 Task: In Heading Arial with underline. Font size of heading  '18'Font style of data Calibri. Font size of data  9Alignment of headline & data Align center. Fill color in heading,  RedFont color of data Black Apply border in Data No BorderIn the sheet  Expense Management Logbook
Action: Mouse moved to (134, 119)
Screenshot: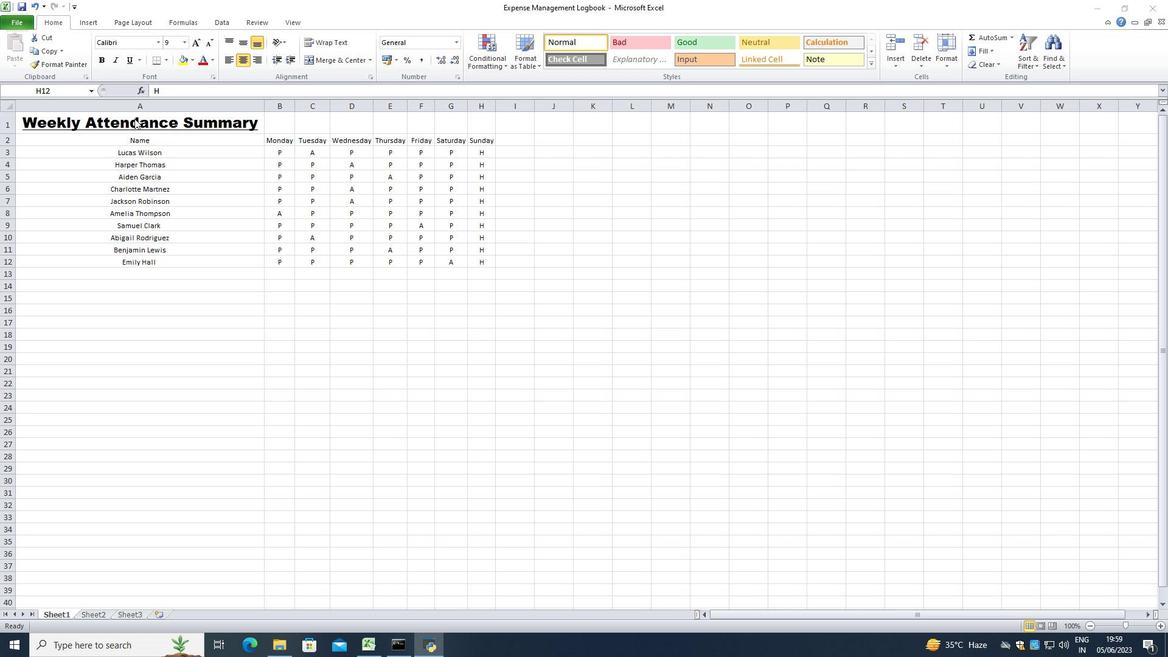 
Action: Mouse pressed left at (134, 119)
Screenshot: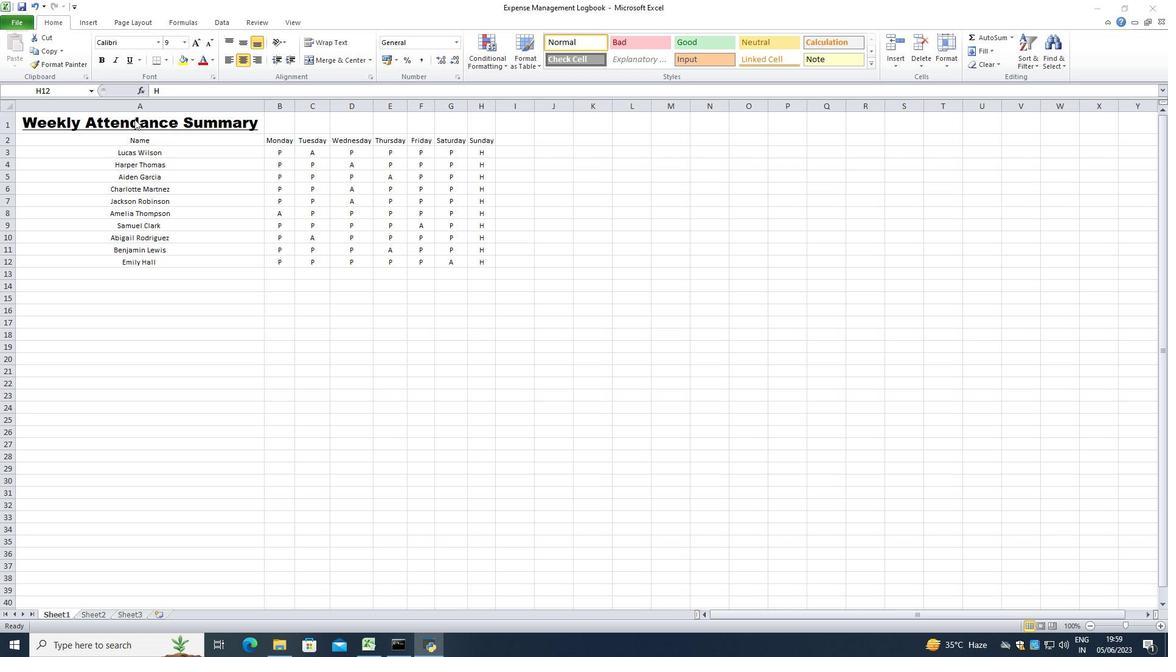 
Action: Mouse moved to (135, 126)
Screenshot: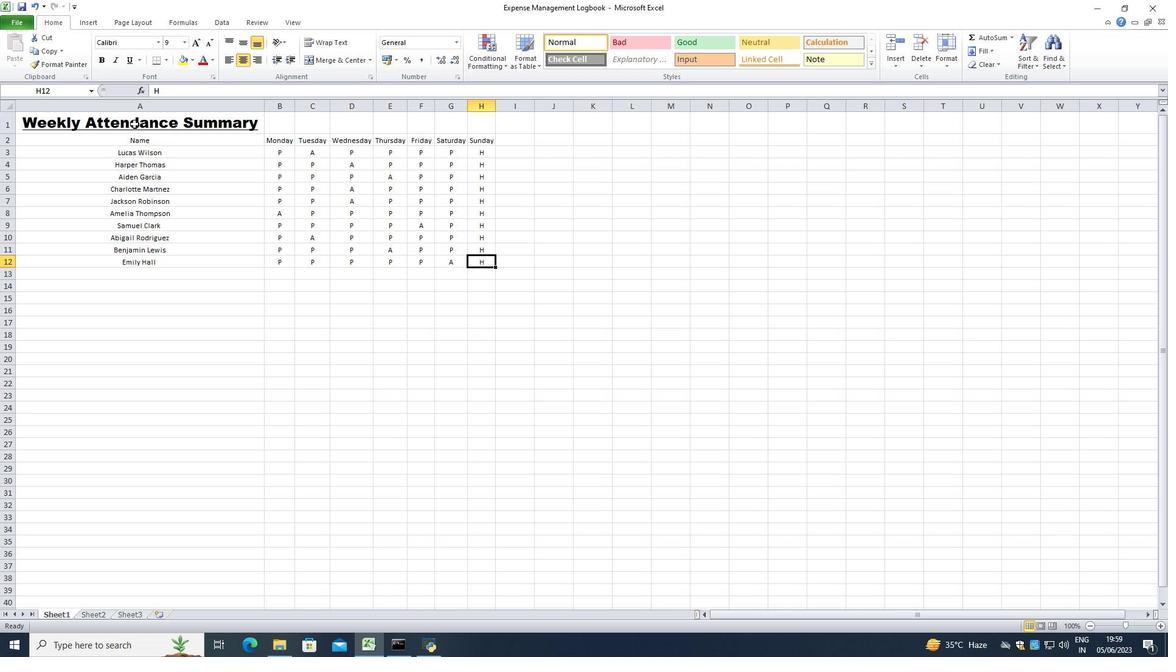 
Action: Mouse pressed left at (135, 126)
Screenshot: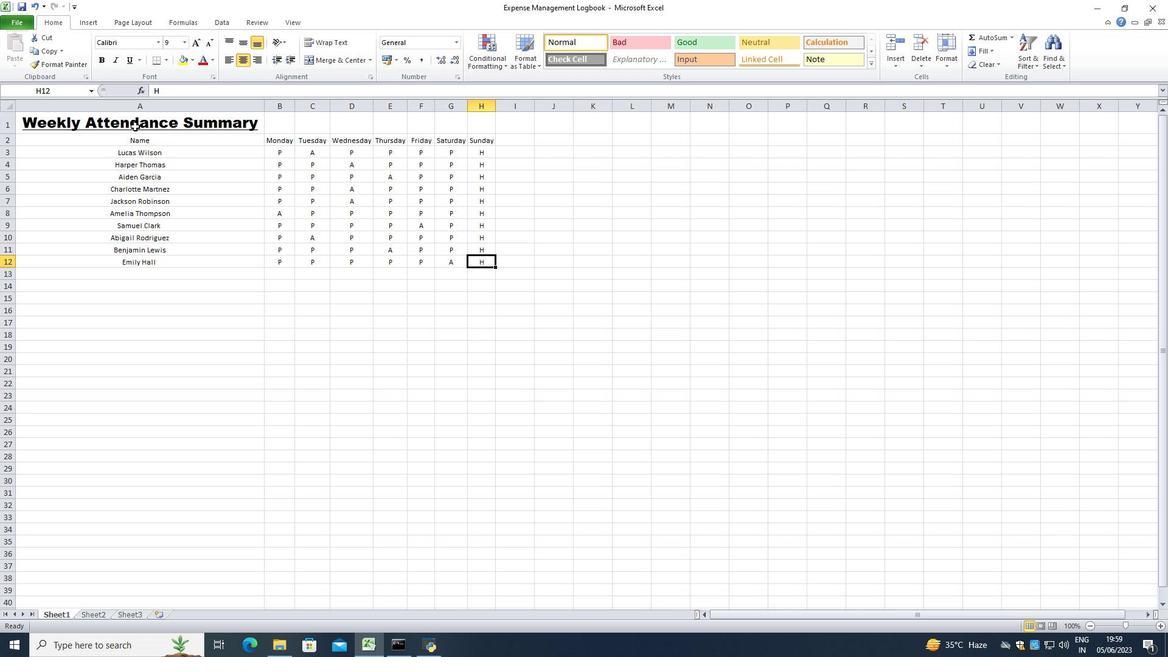 
Action: Mouse moved to (159, 42)
Screenshot: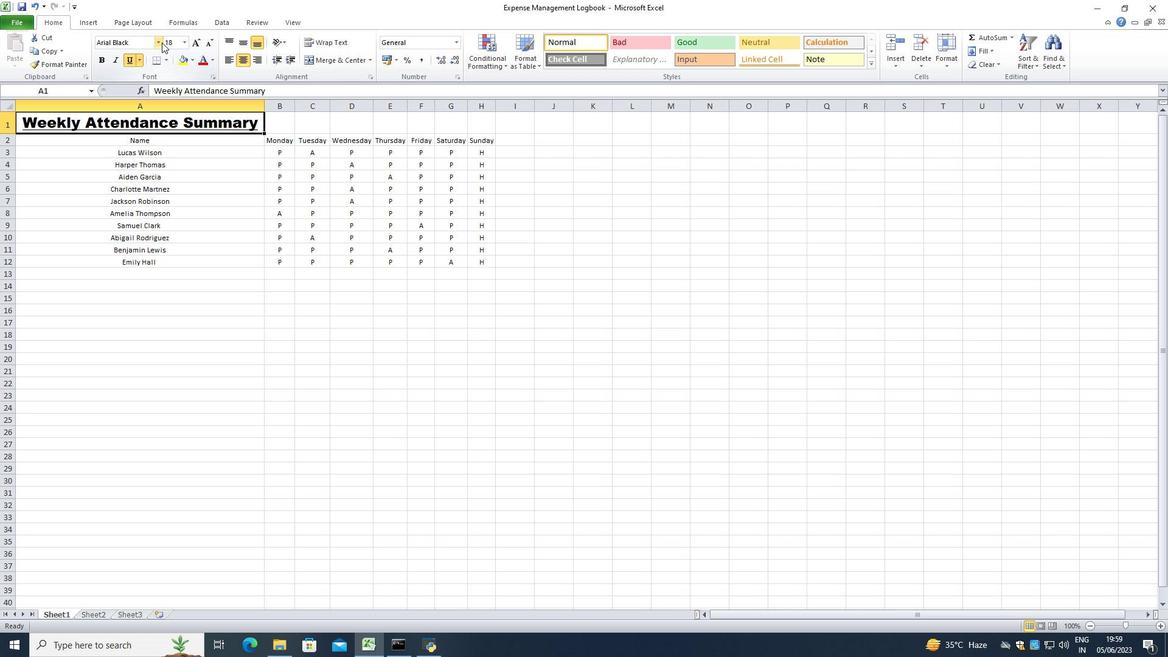 
Action: Mouse pressed left at (159, 42)
Screenshot: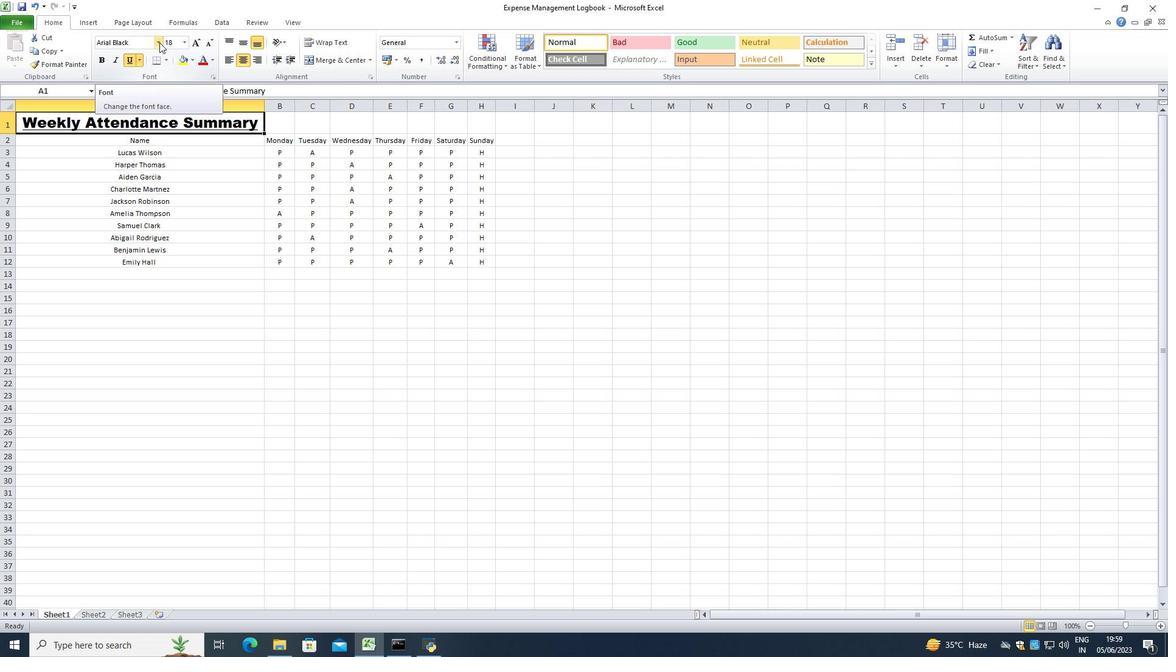 
Action: Mouse moved to (129, 183)
Screenshot: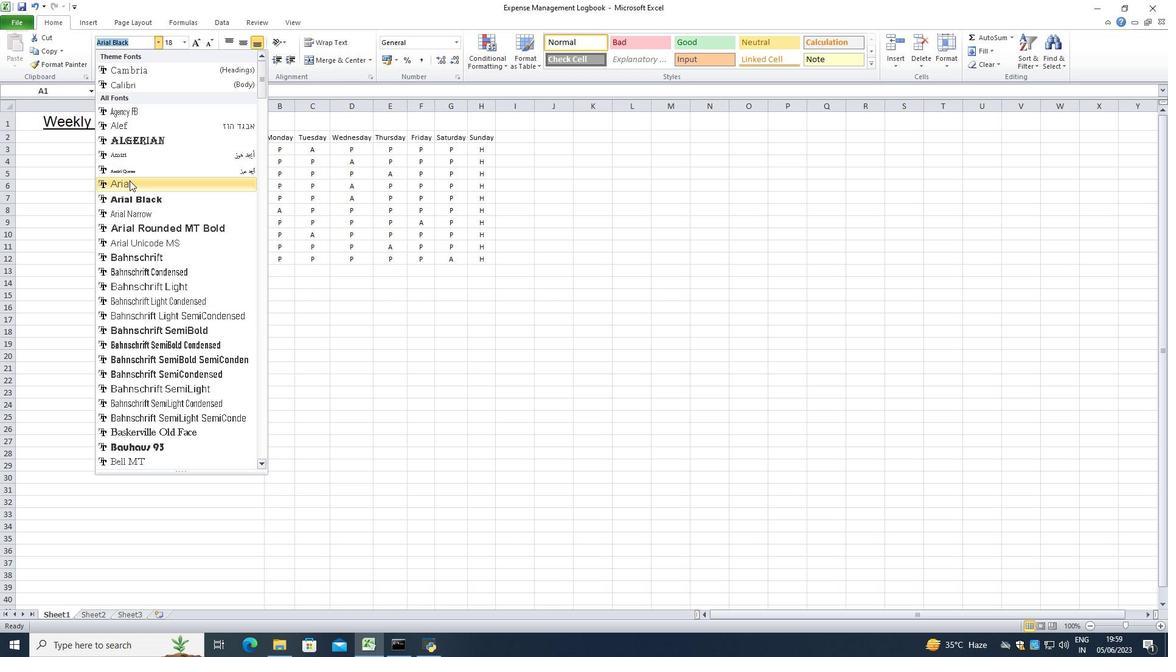 
Action: Mouse pressed left at (129, 183)
Screenshot: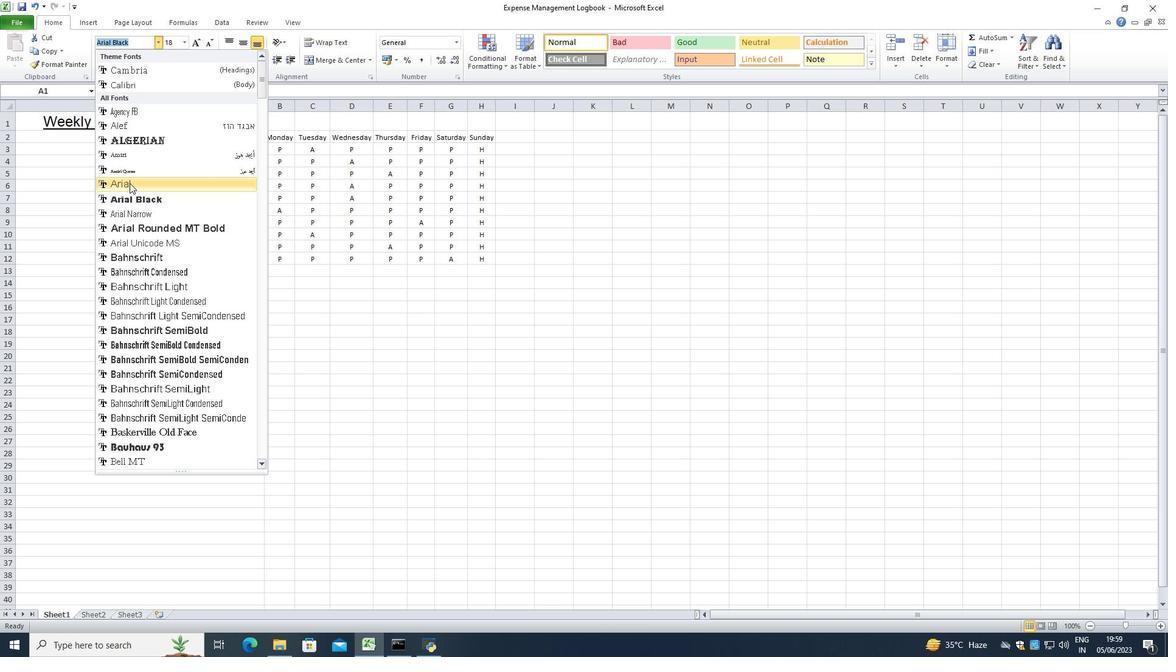 
Action: Mouse moved to (72, 139)
Screenshot: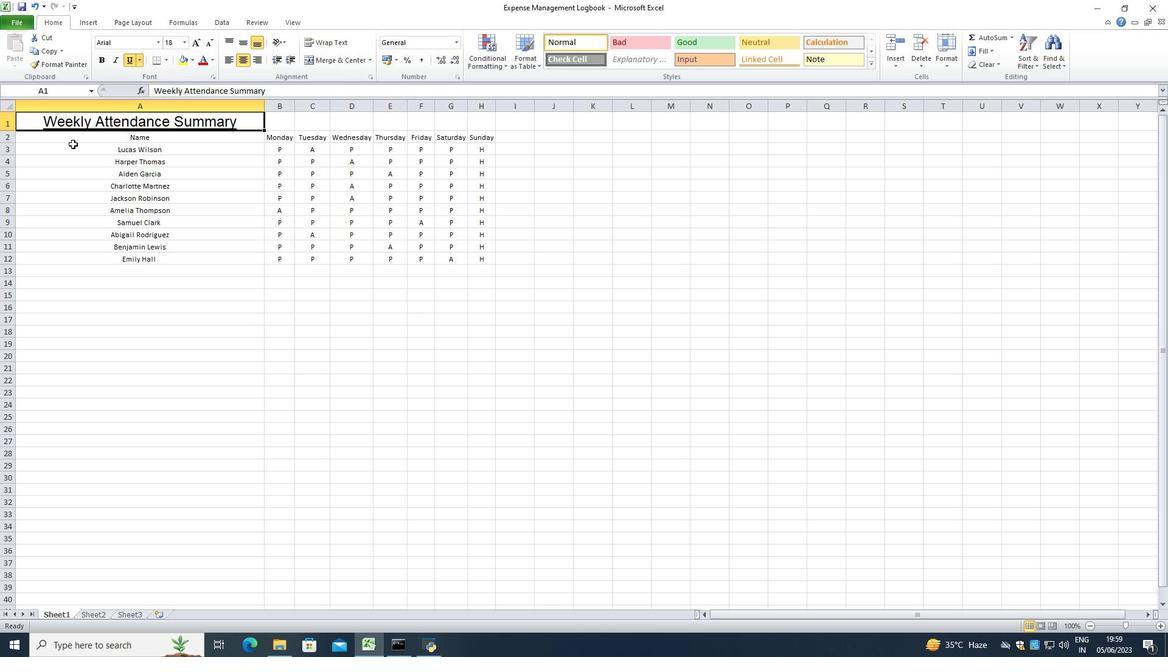 
Action: Mouse pressed left at (72, 139)
Screenshot: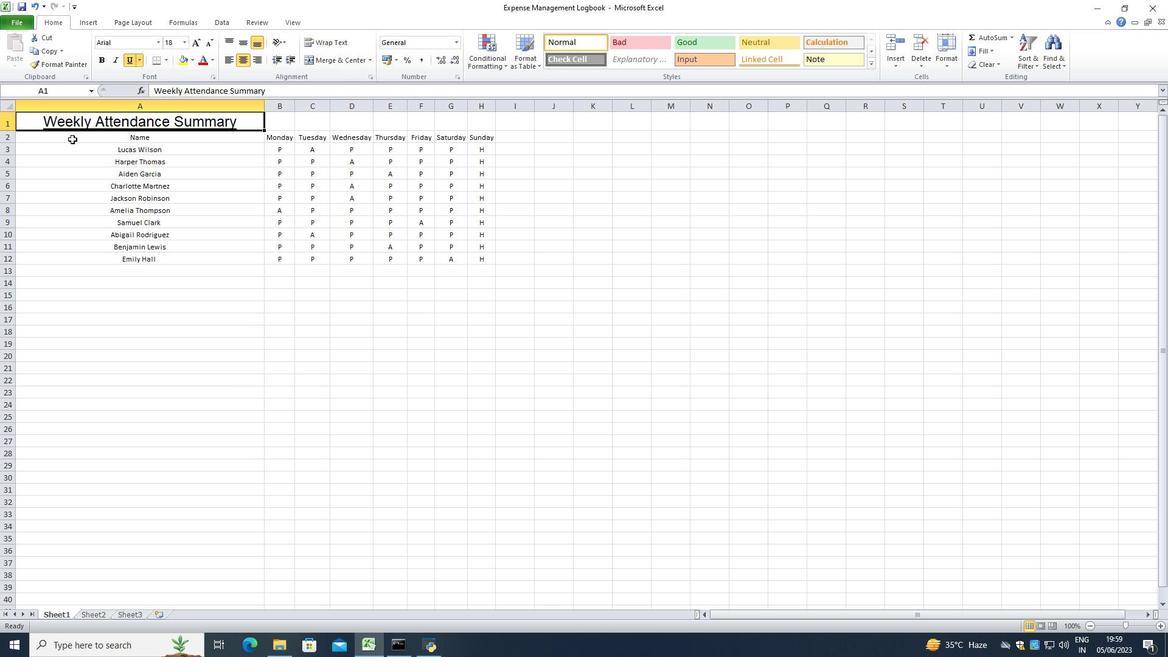 
Action: Mouse moved to (96, 137)
Screenshot: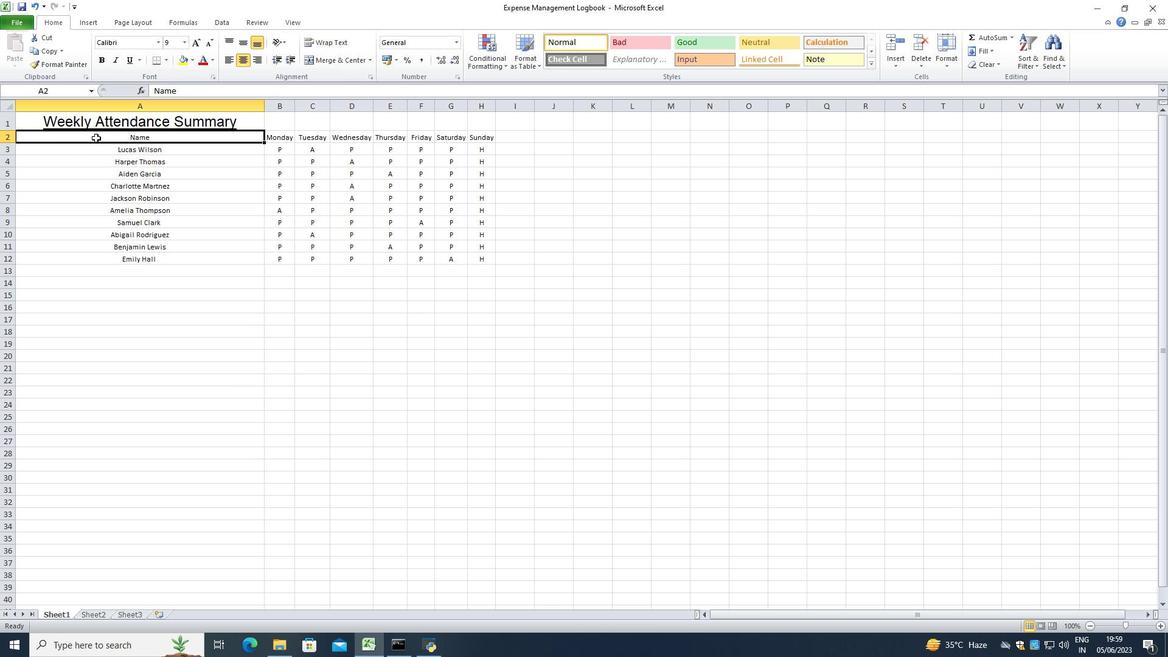 
Action: Mouse pressed left at (96, 137)
Screenshot: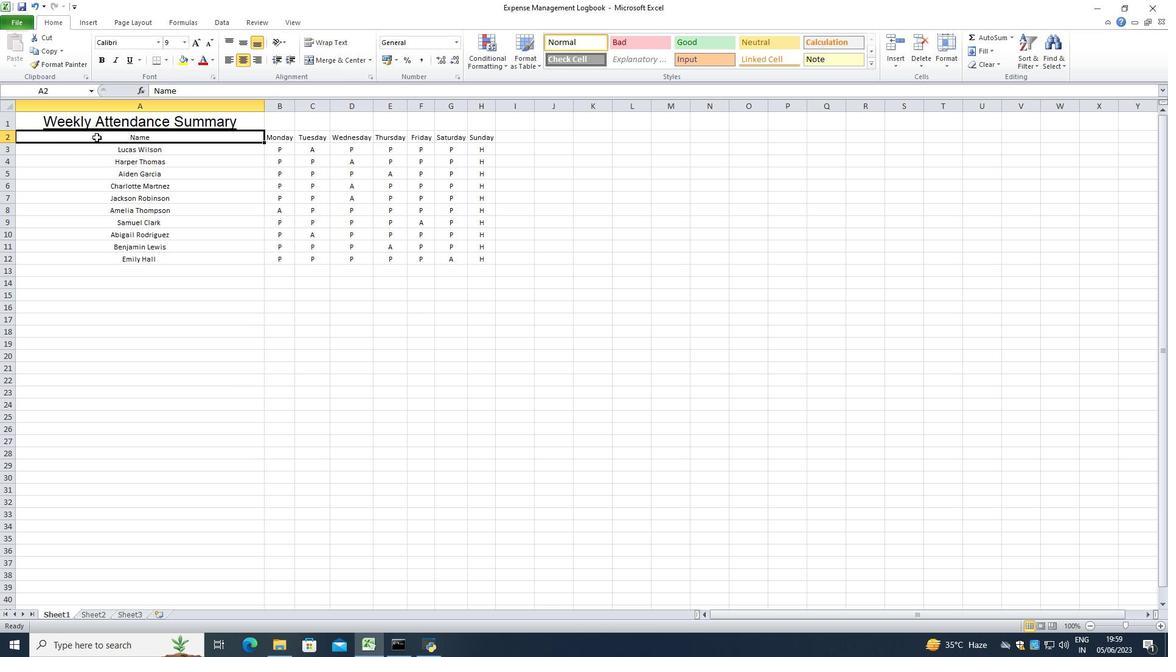 
Action: Mouse moved to (157, 43)
Screenshot: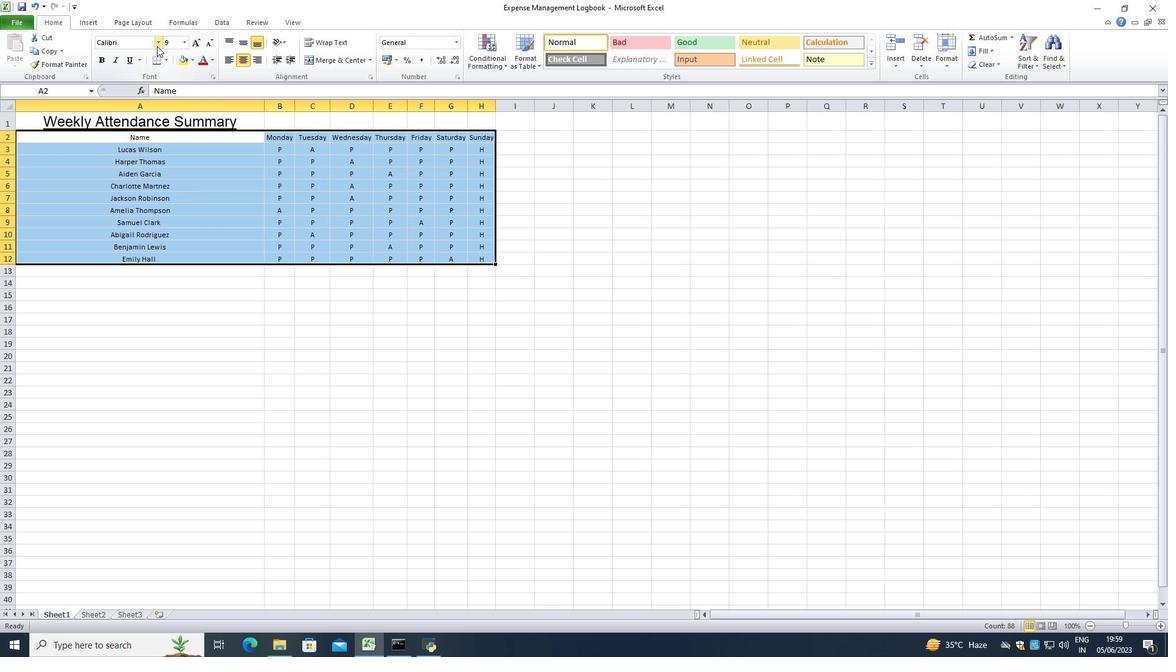 
Action: Mouse pressed left at (157, 43)
Screenshot: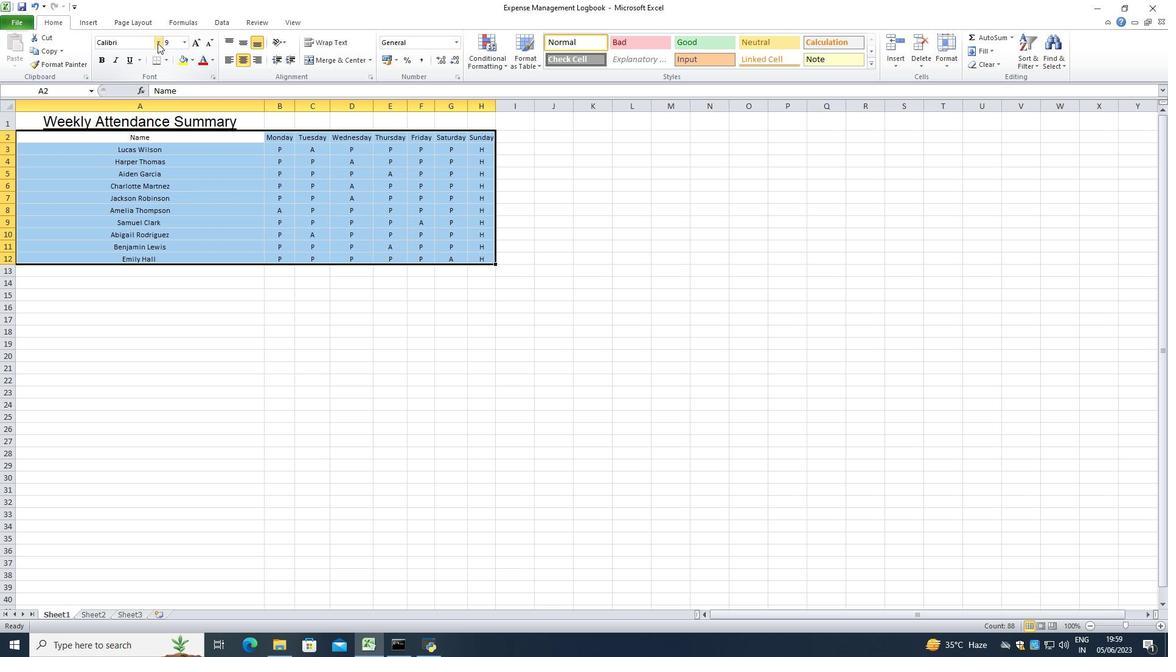 
Action: Mouse moved to (133, 87)
Screenshot: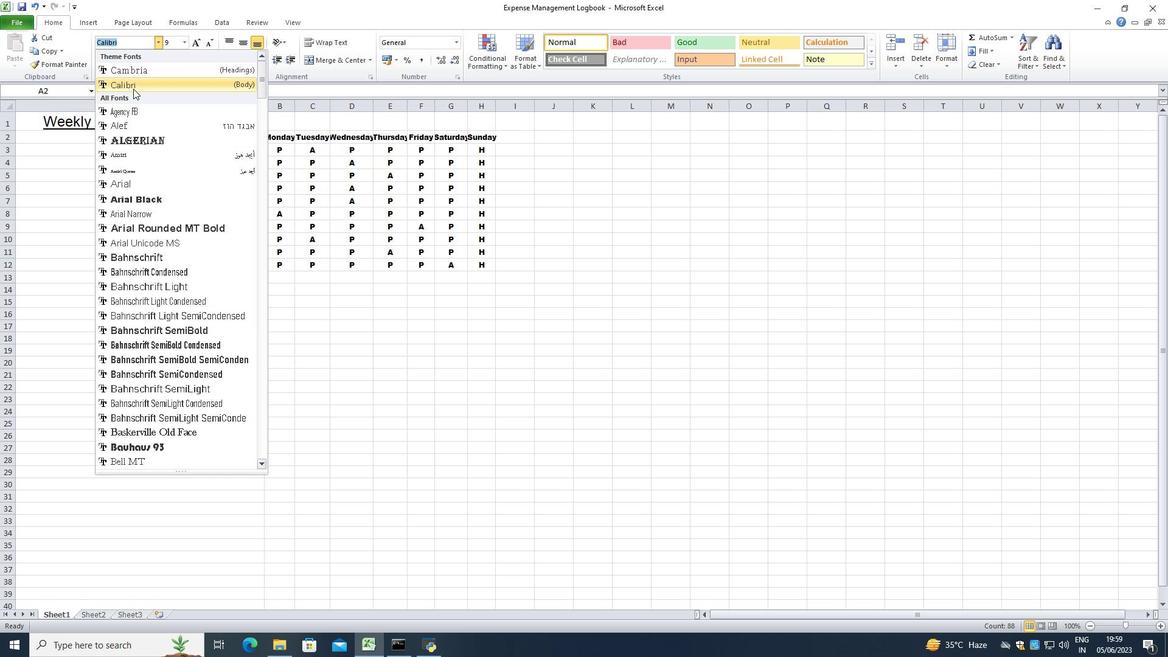 
Action: Mouse pressed left at (133, 87)
Screenshot: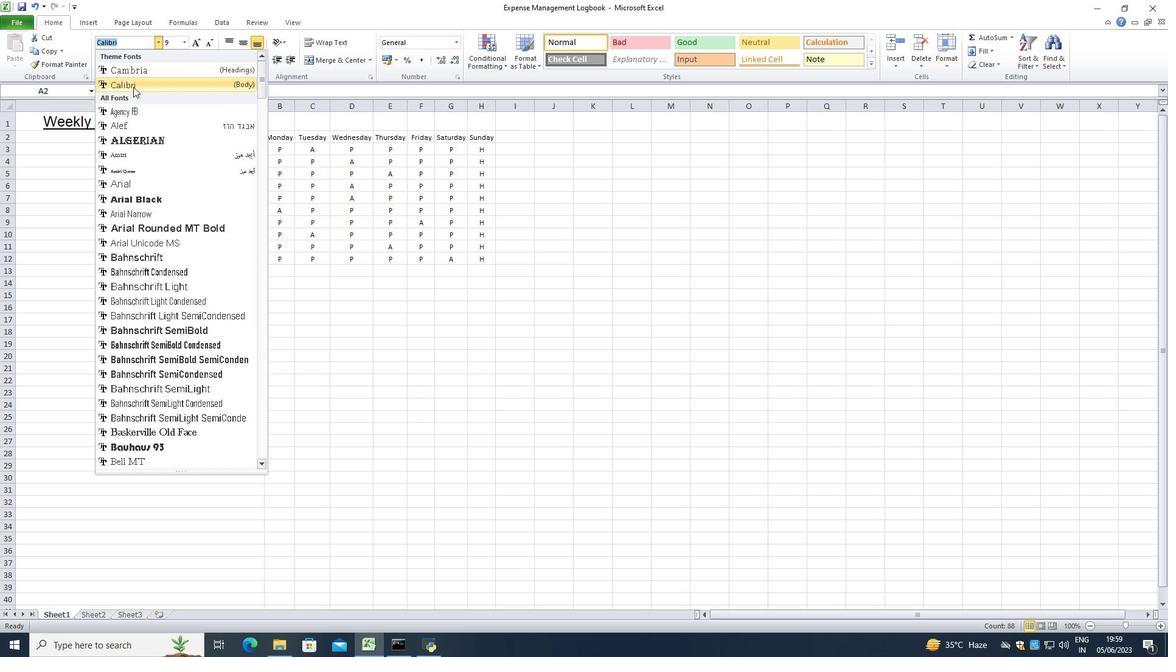 
Action: Mouse moved to (290, 254)
Screenshot: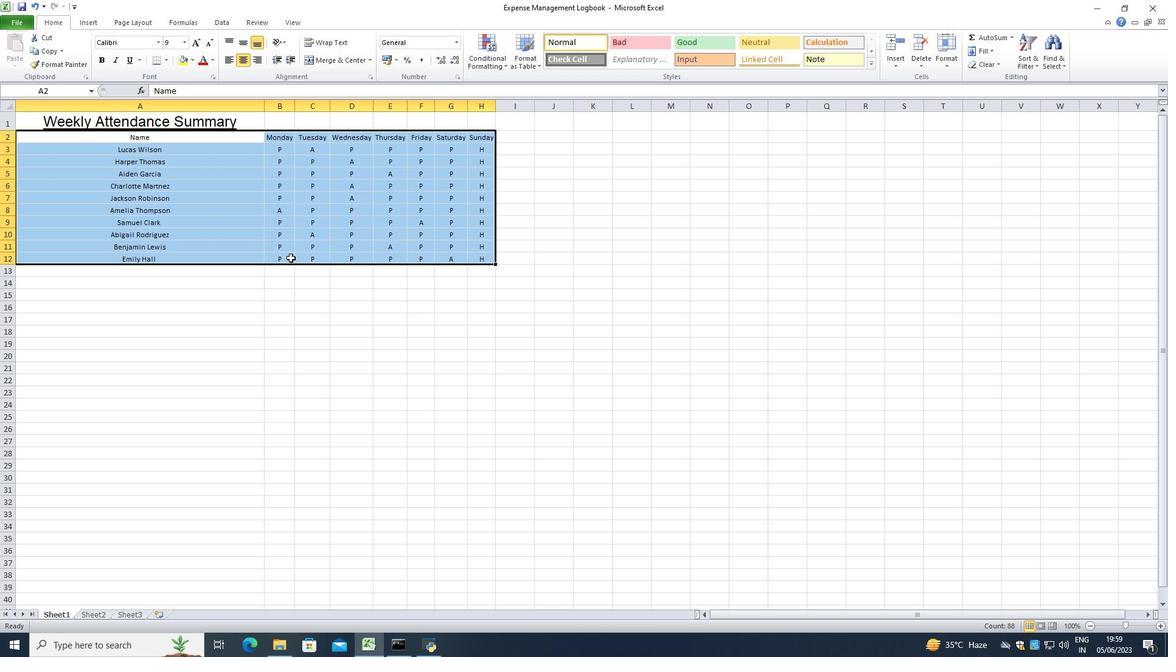 
Action: Mouse pressed left at (290, 254)
Screenshot: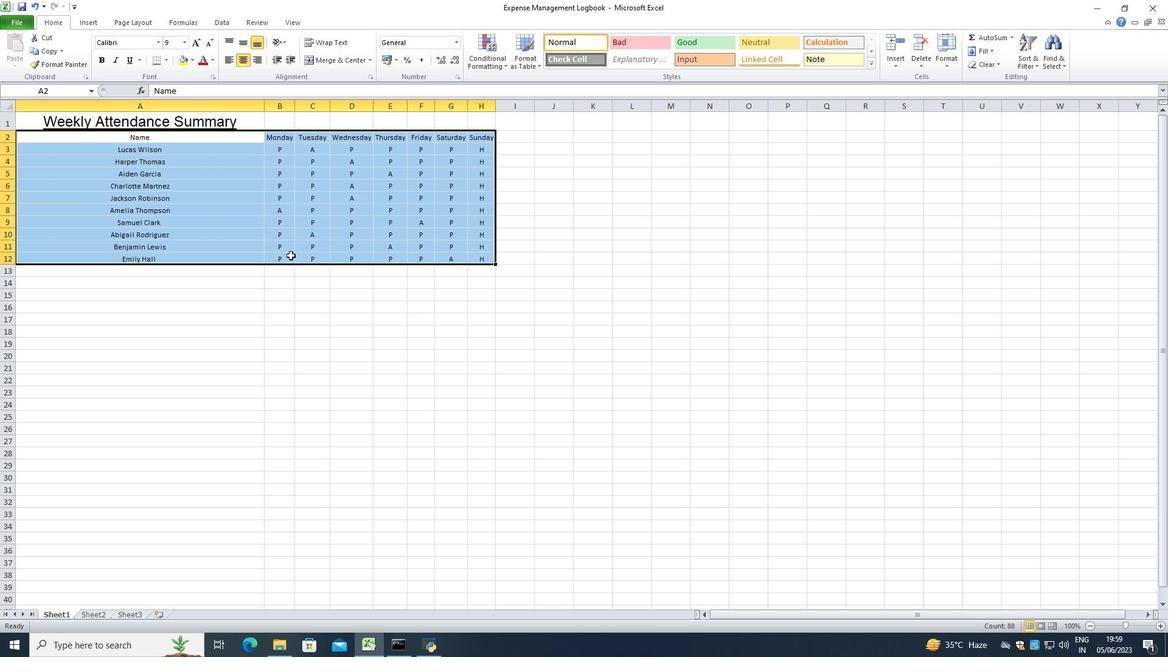 
Action: Mouse moved to (125, 122)
Screenshot: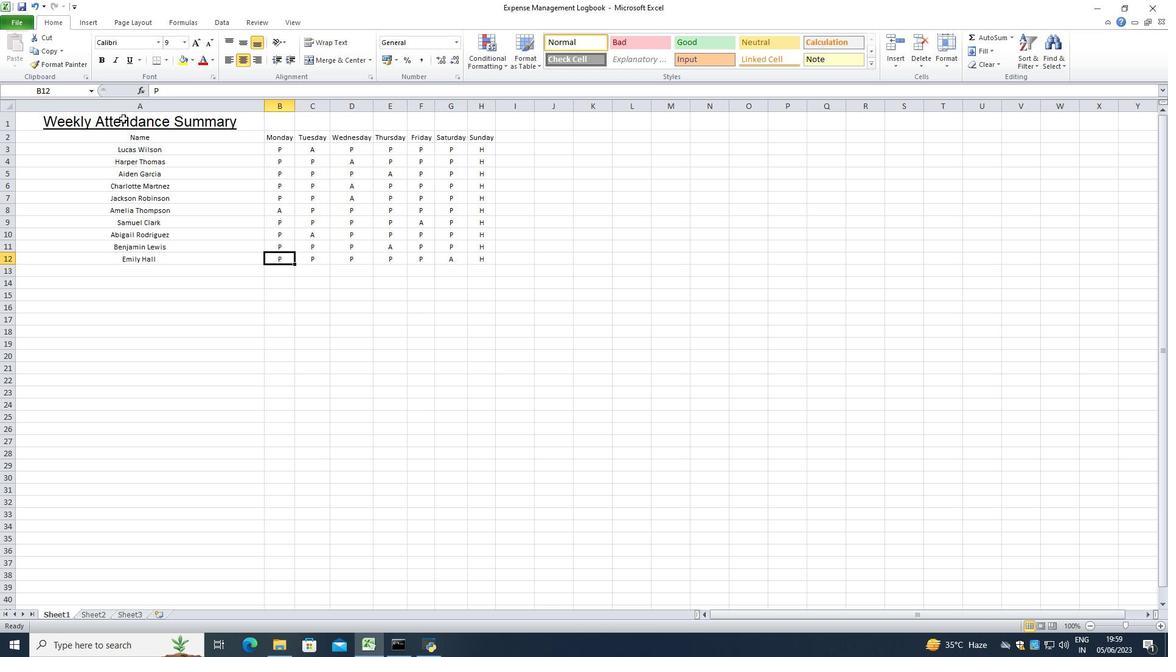 
Action: Mouse pressed left at (125, 122)
Screenshot: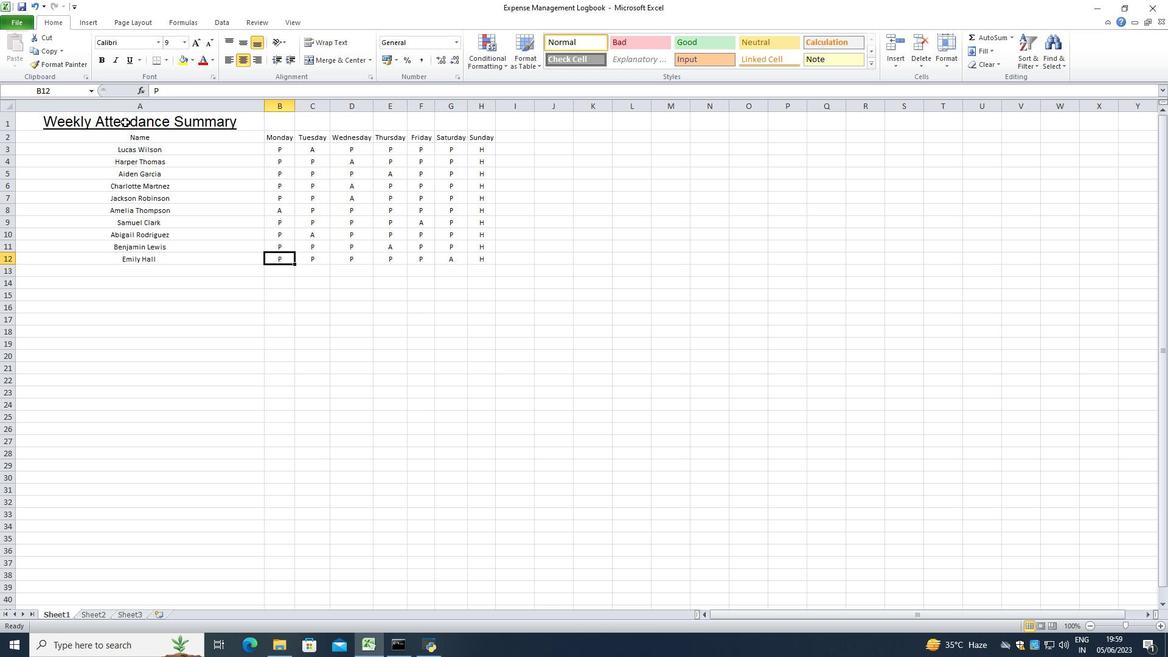 
Action: Mouse moved to (205, 61)
Screenshot: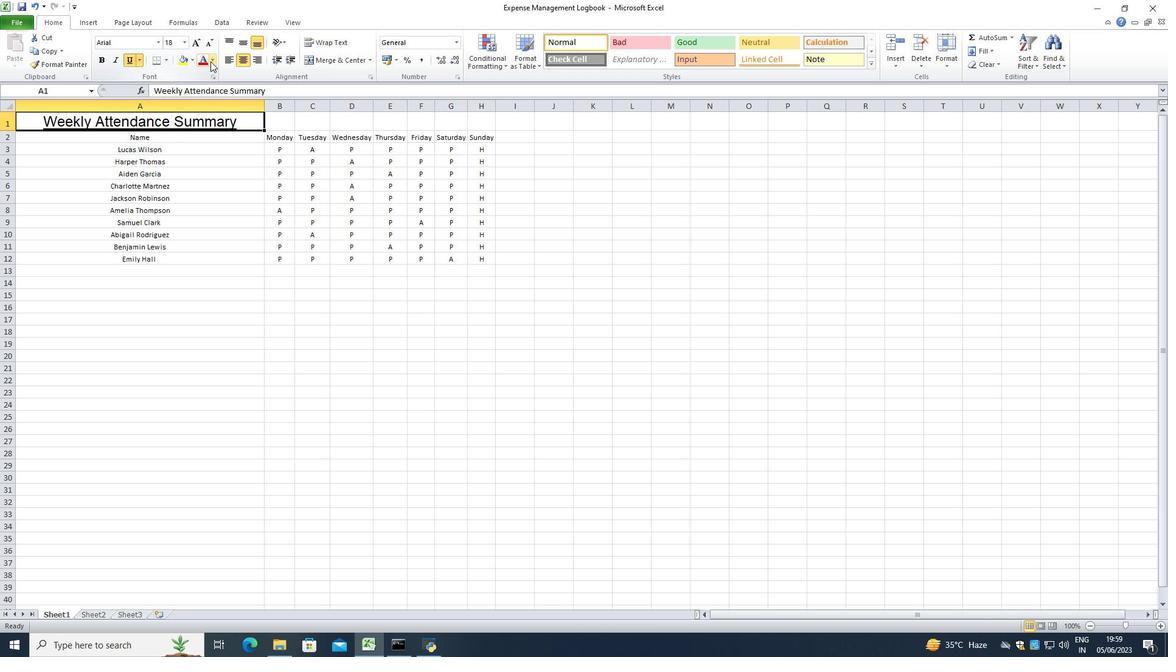 
Action: Mouse pressed left at (205, 61)
Screenshot: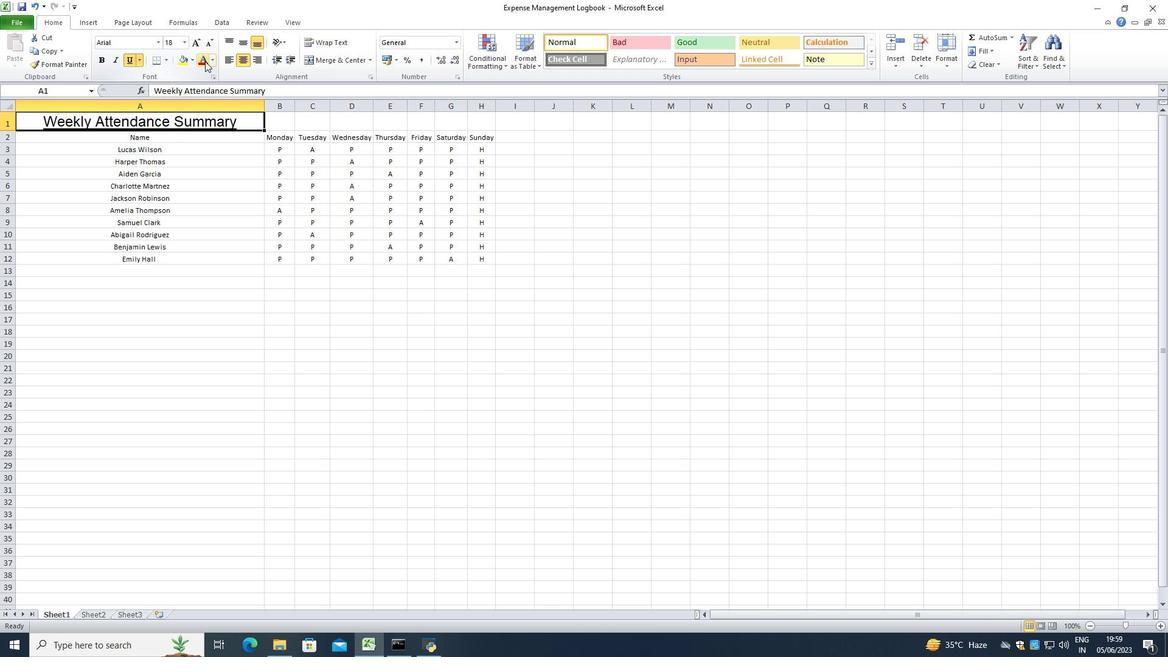 
Action: Mouse moved to (142, 139)
Screenshot: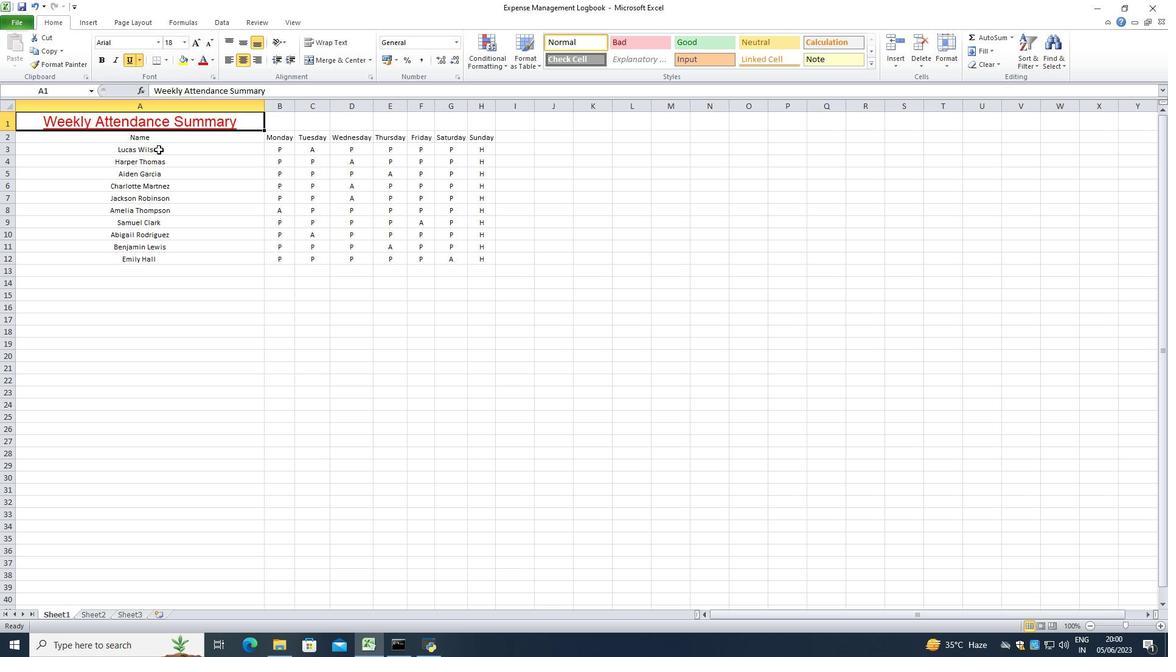 
Action: Mouse pressed left at (142, 139)
Screenshot: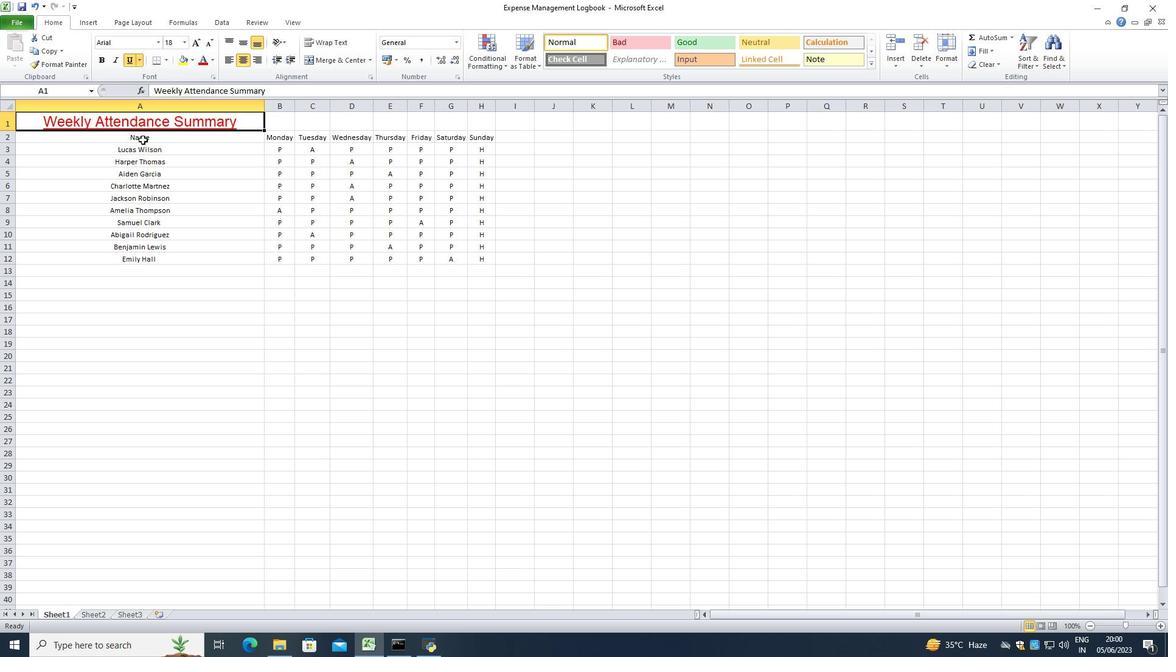 
Action: Mouse moved to (144, 138)
Screenshot: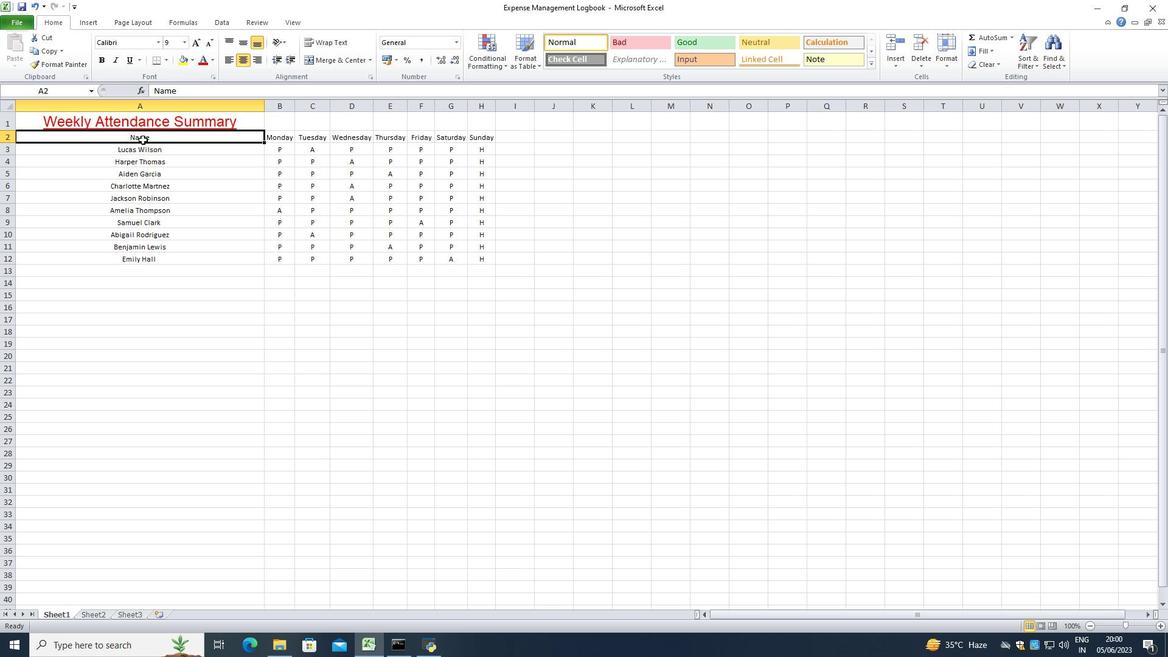 
Action: Mouse pressed left at (144, 138)
Screenshot: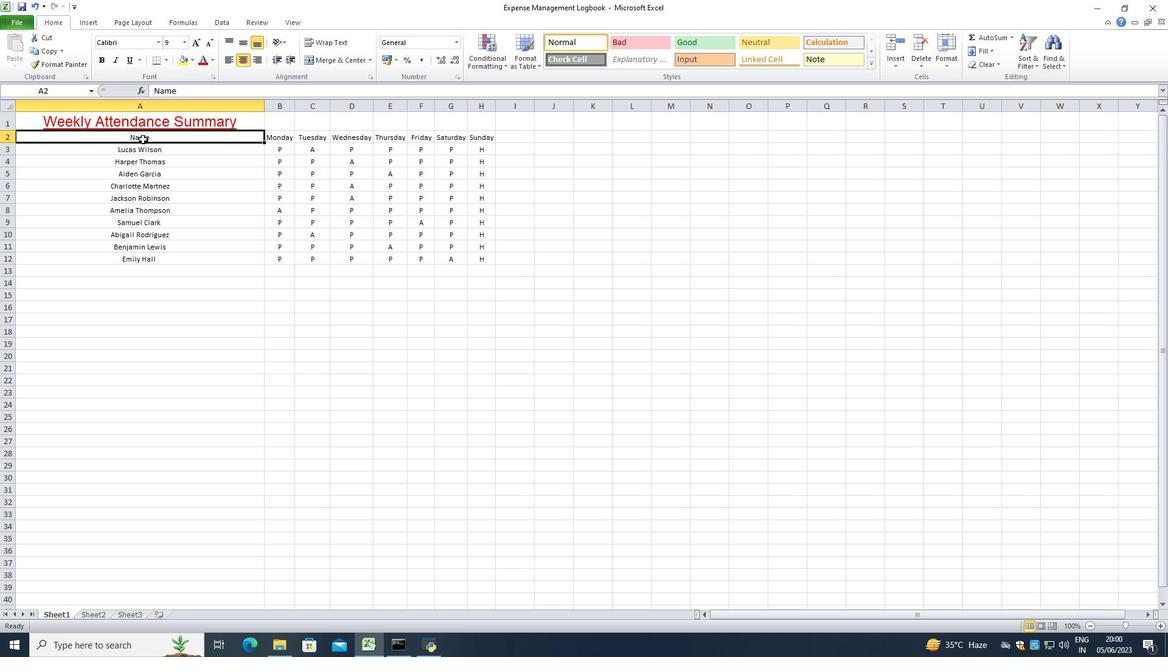 
Action: Mouse moved to (209, 61)
Screenshot: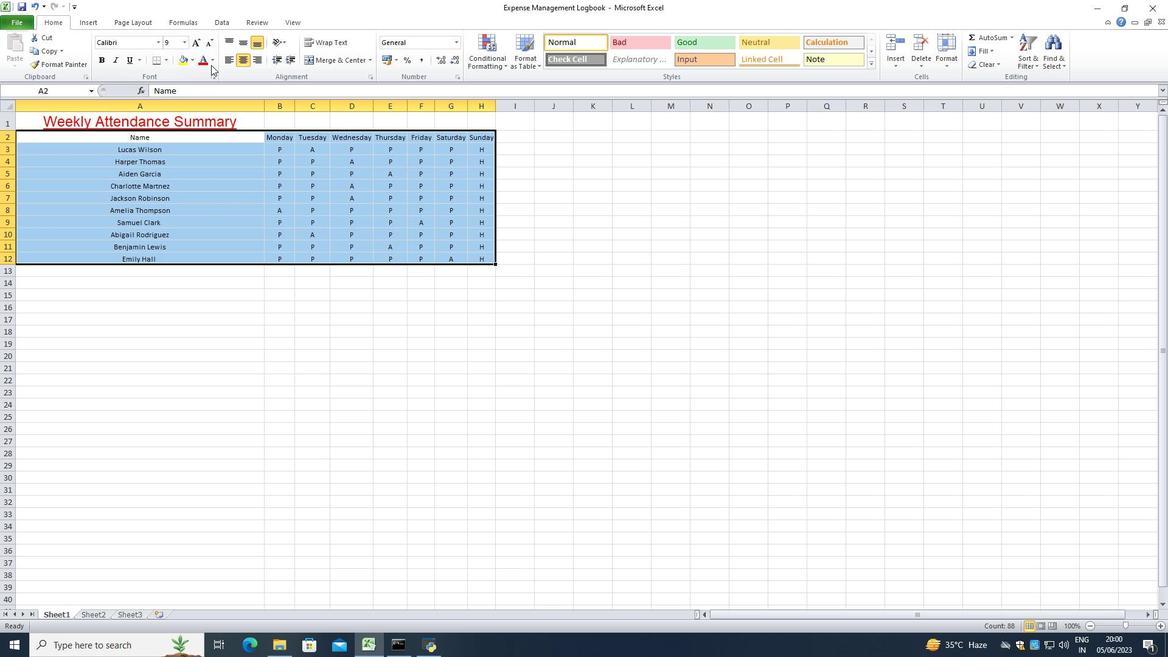 
Action: Mouse pressed left at (209, 61)
Screenshot: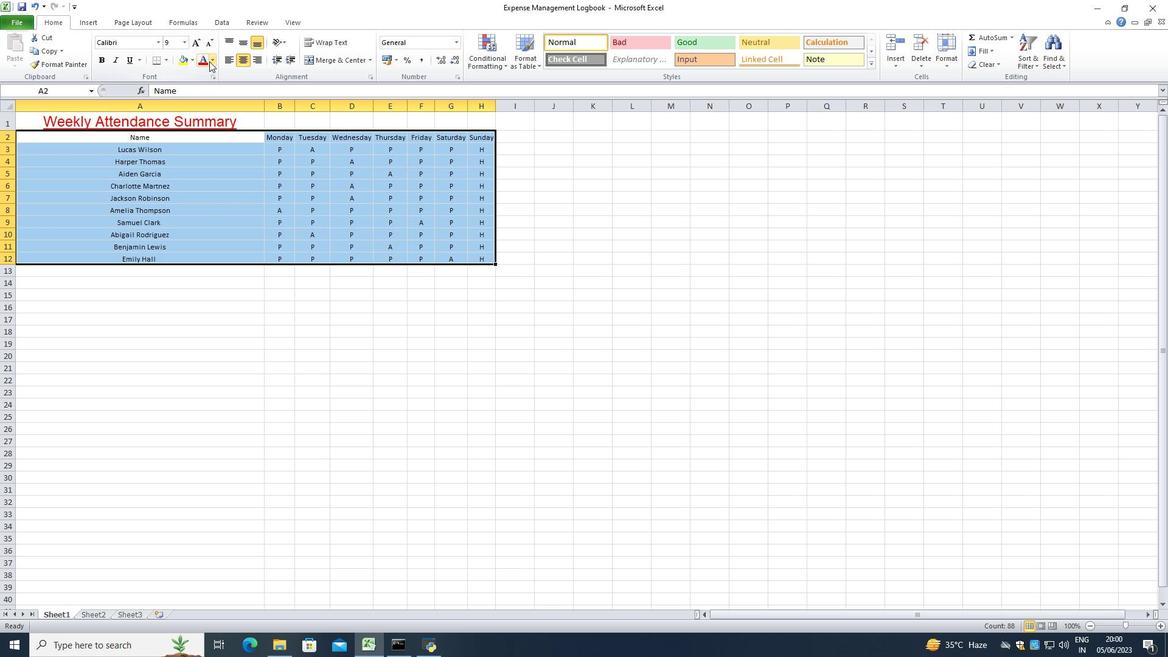 
Action: Mouse moved to (211, 97)
Screenshot: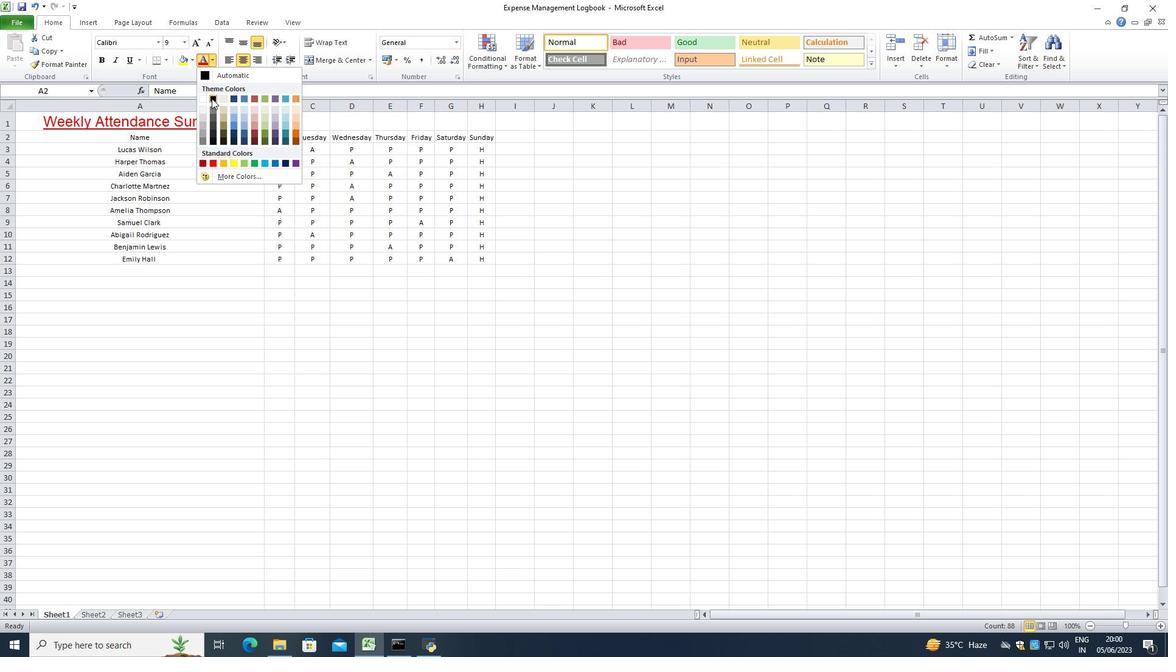 
Action: Mouse pressed left at (211, 97)
Screenshot: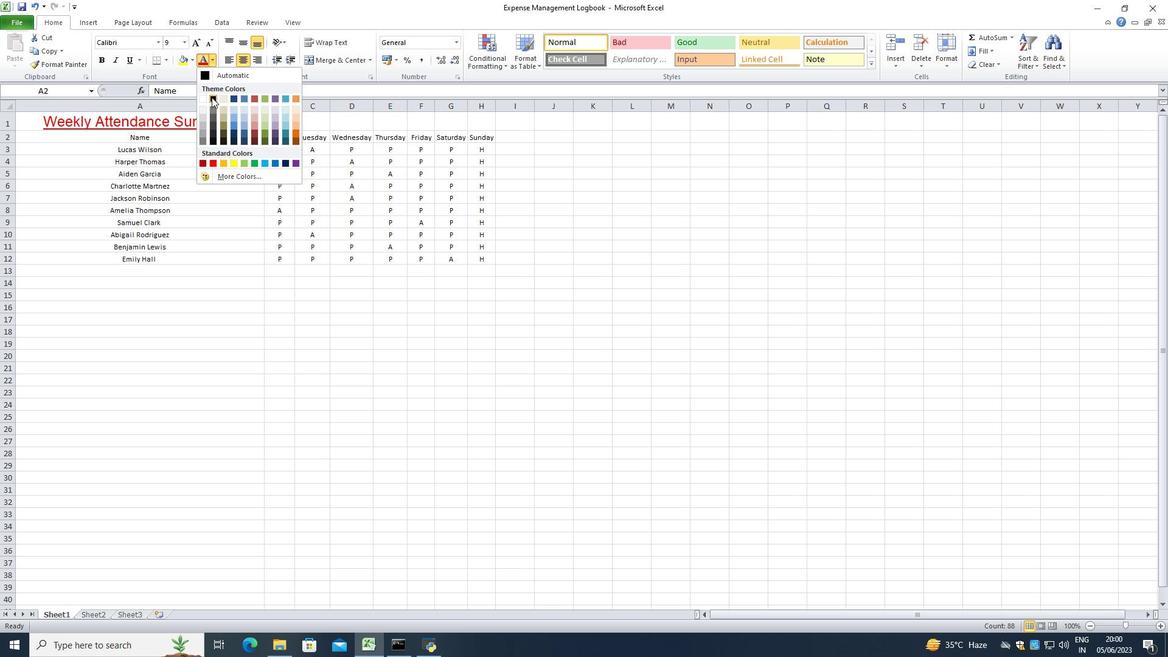 
Action: Mouse moved to (113, 124)
Screenshot: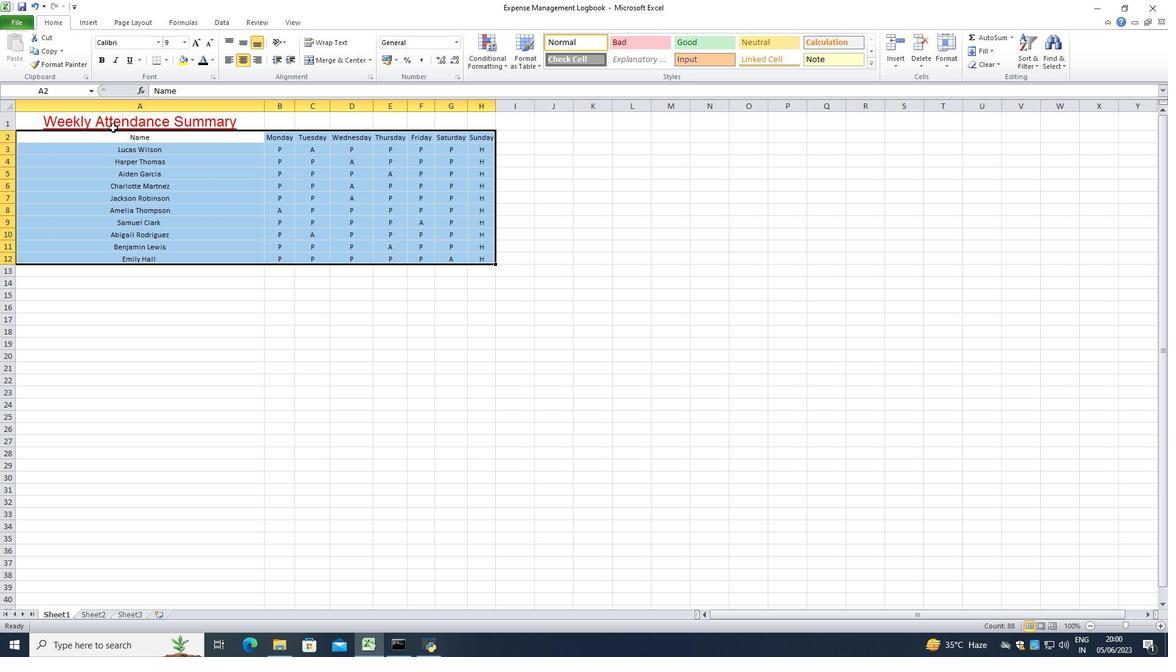 
Action: Mouse pressed left at (113, 124)
Screenshot: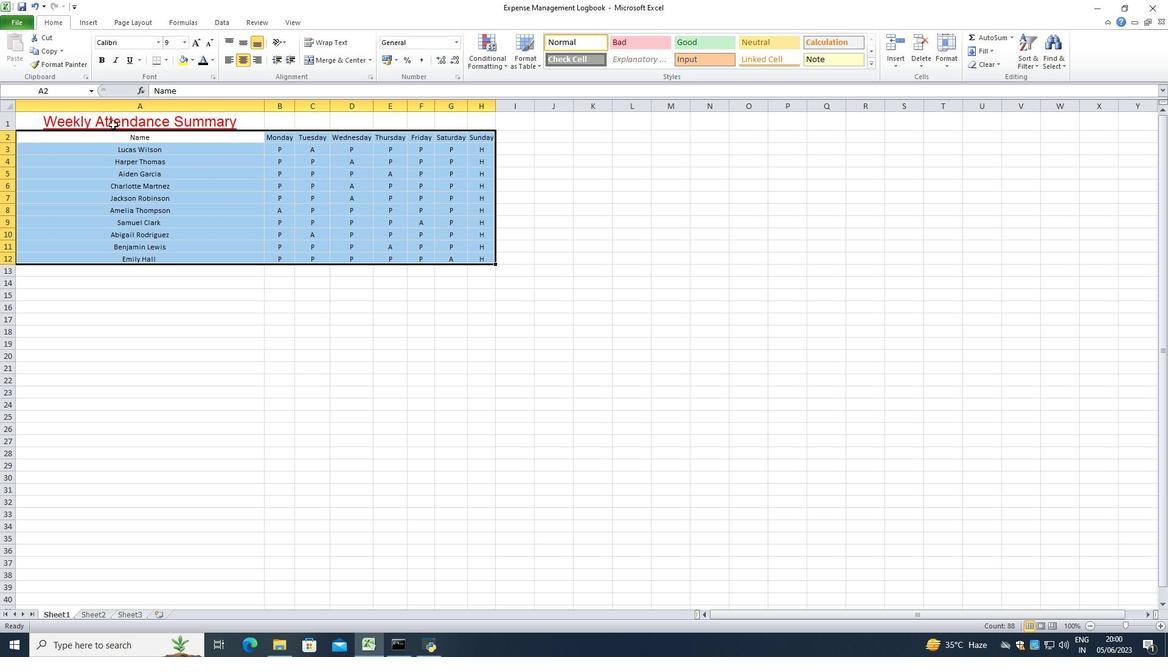 
Action: Mouse moved to (113, 122)
Screenshot: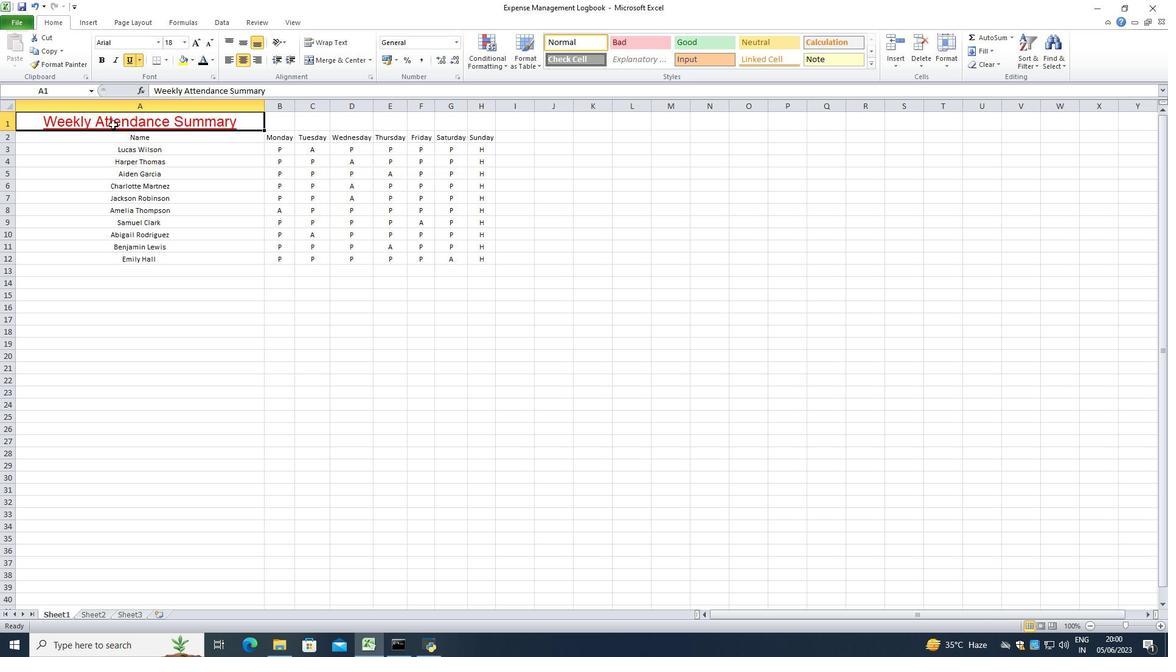 
Action: Mouse pressed left at (113, 122)
Screenshot: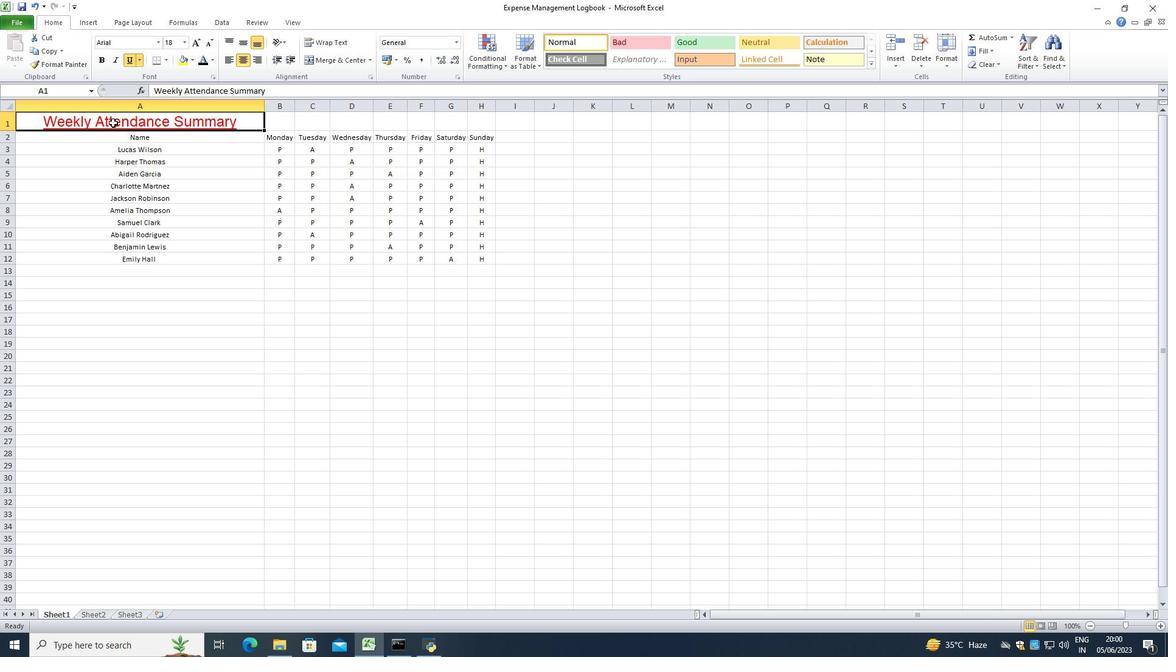 
Action: Mouse moved to (163, 61)
Screenshot: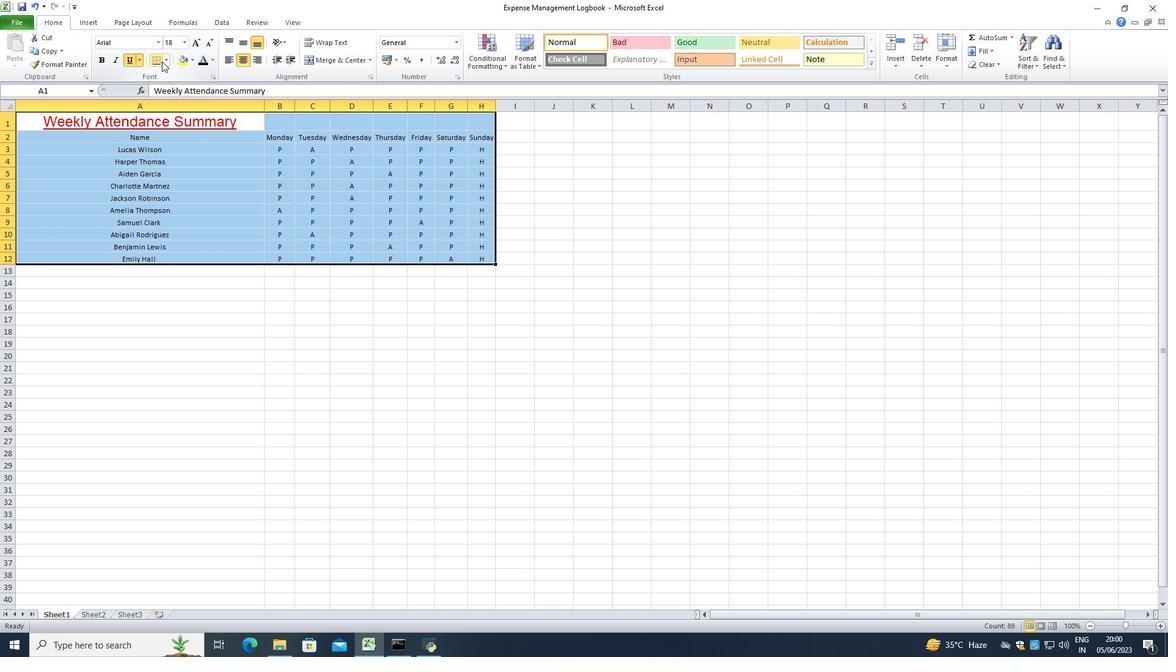 
Action: Mouse pressed left at (163, 61)
Screenshot: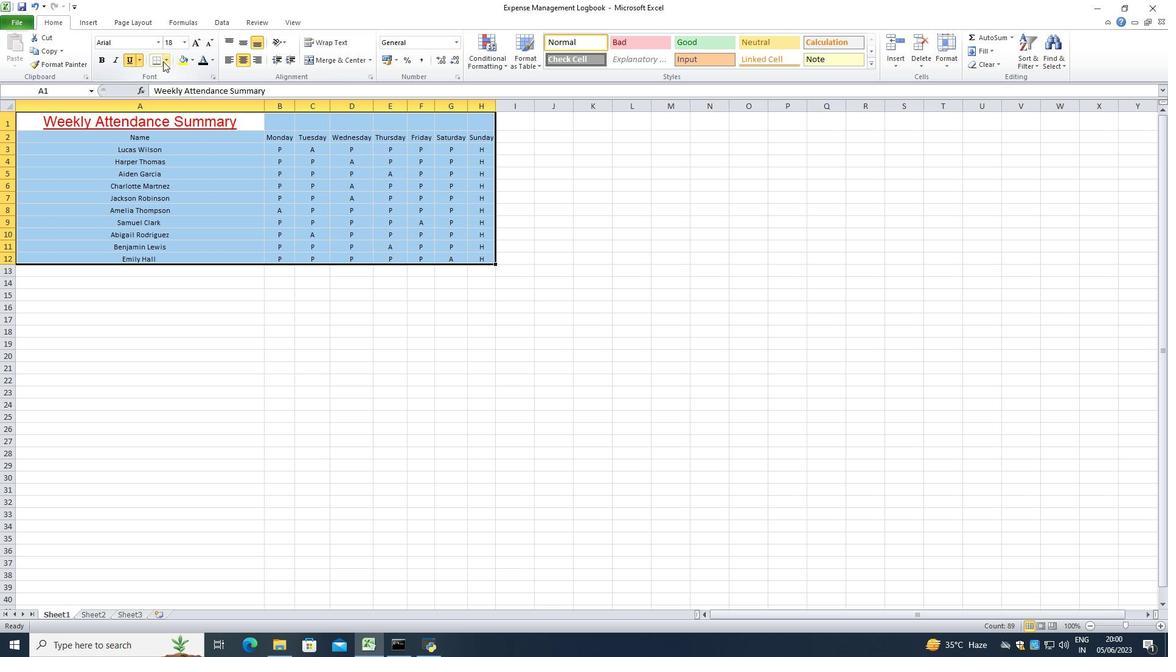 
Action: Mouse moved to (174, 144)
Screenshot: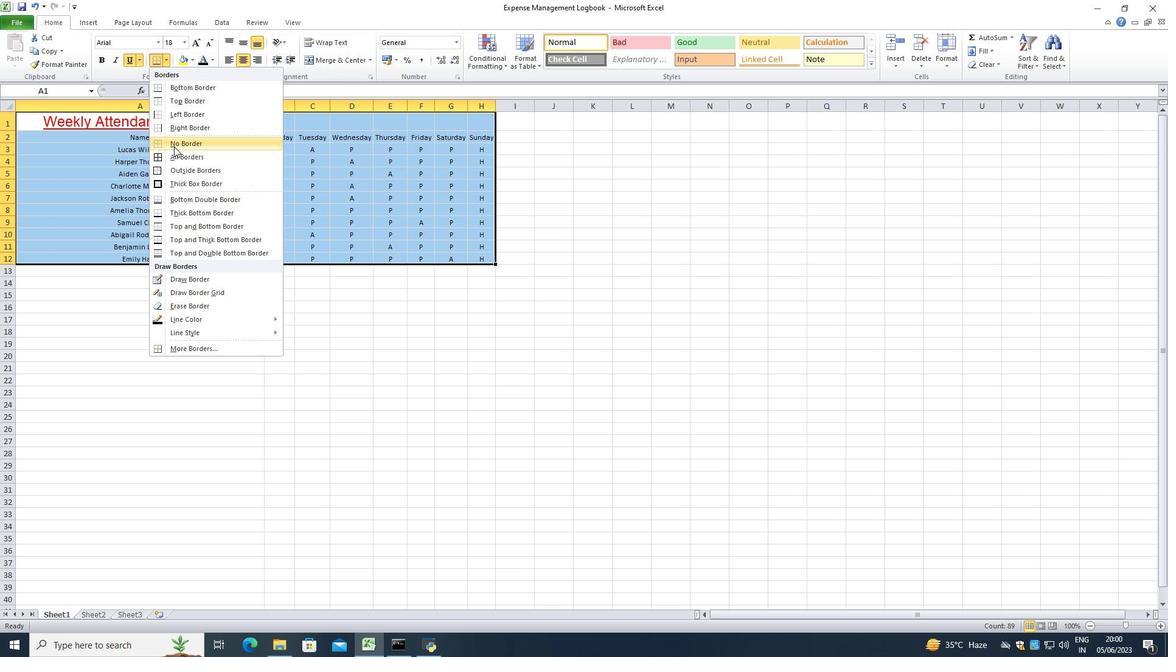 
Action: Mouse pressed left at (174, 144)
Screenshot: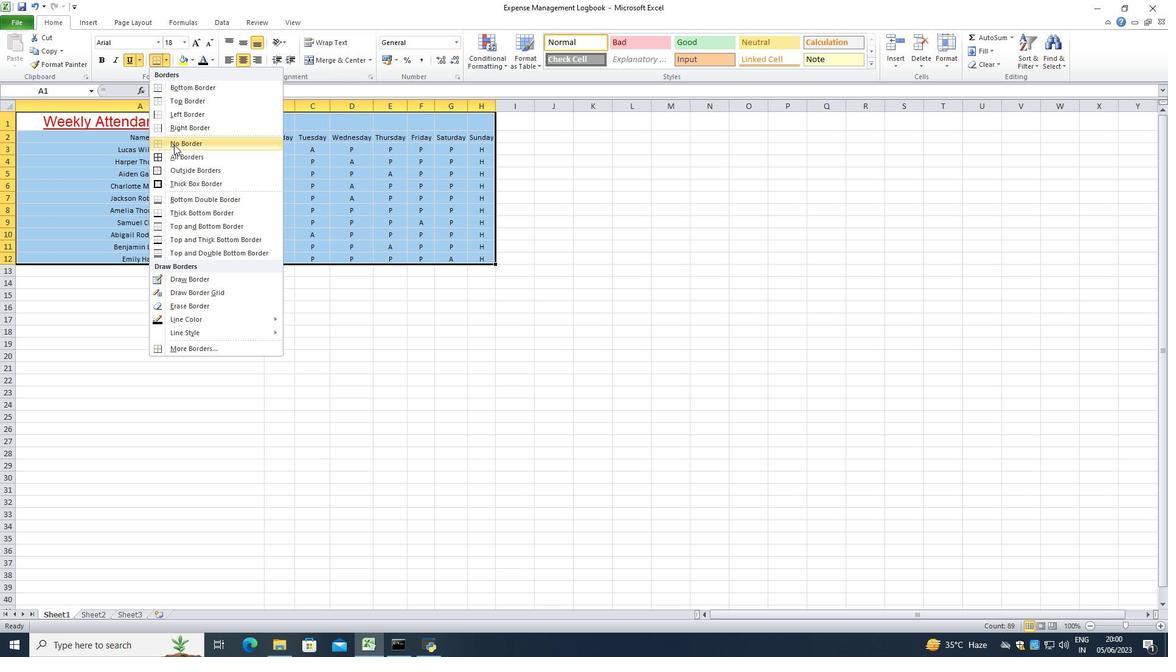 
Action: Mouse moved to (284, 199)
Screenshot: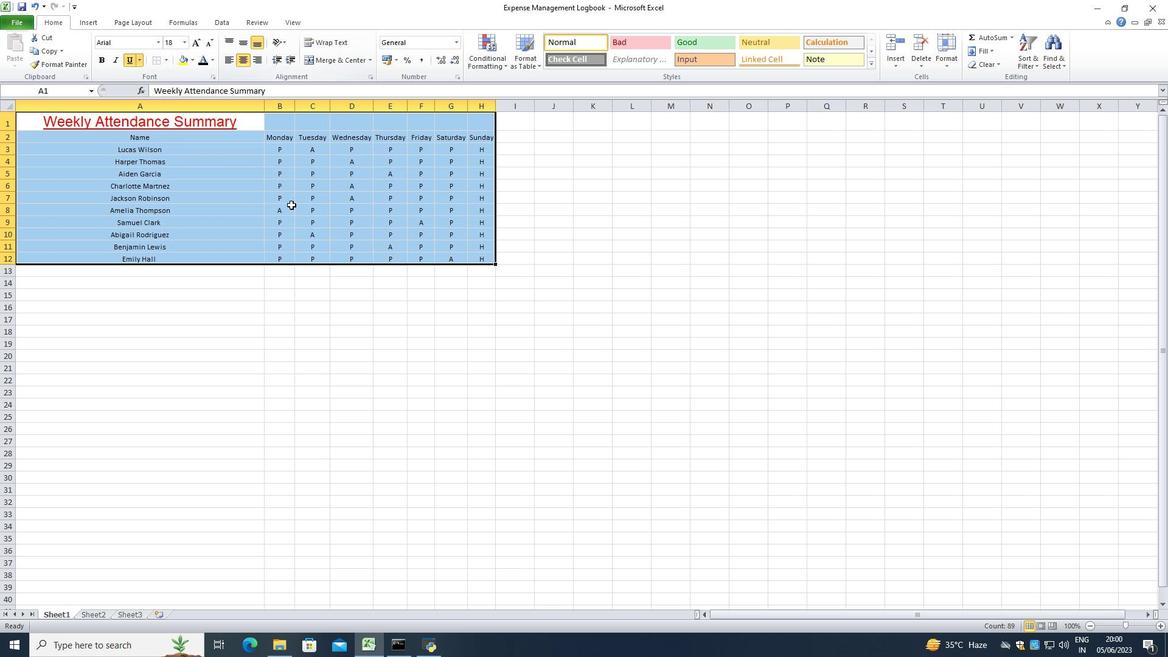 
Action: Mouse pressed left at (284, 199)
Screenshot: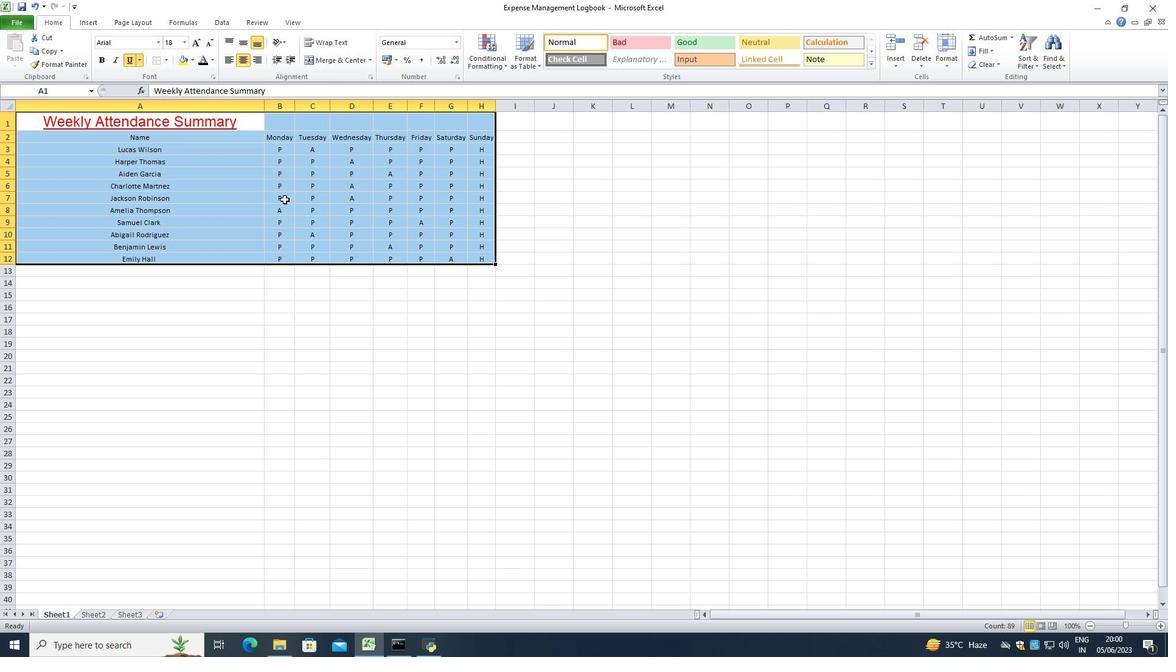 
Action: Mouse moved to (481, 262)
Screenshot: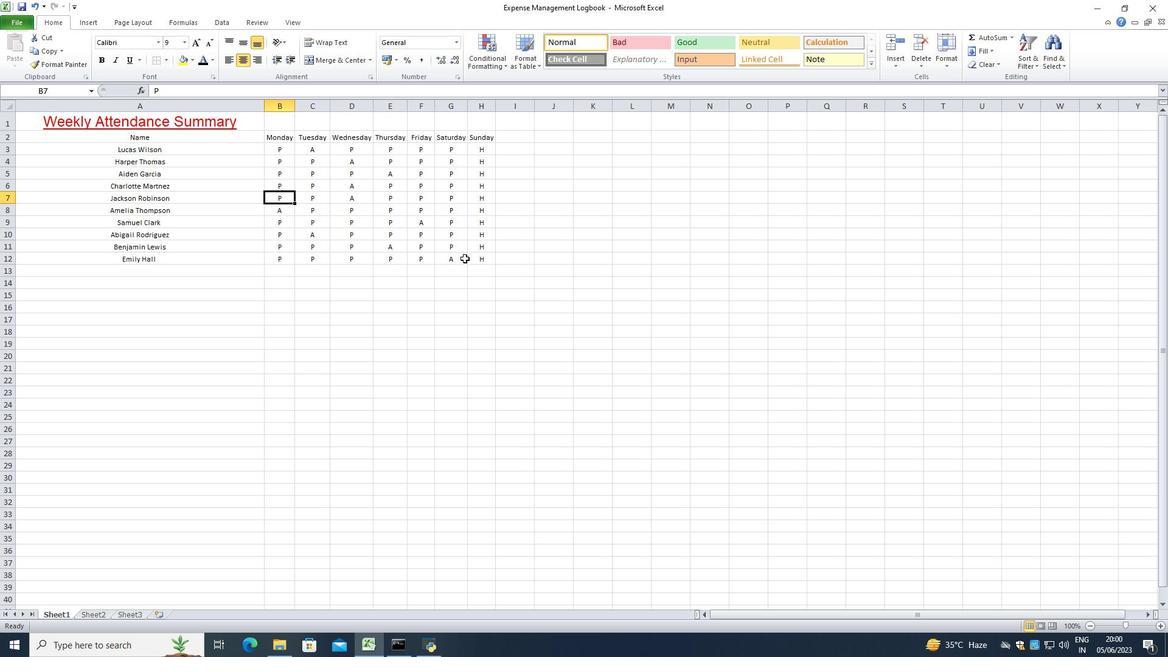 
Action: Mouse pressed left at (481, 262)
Screenshot: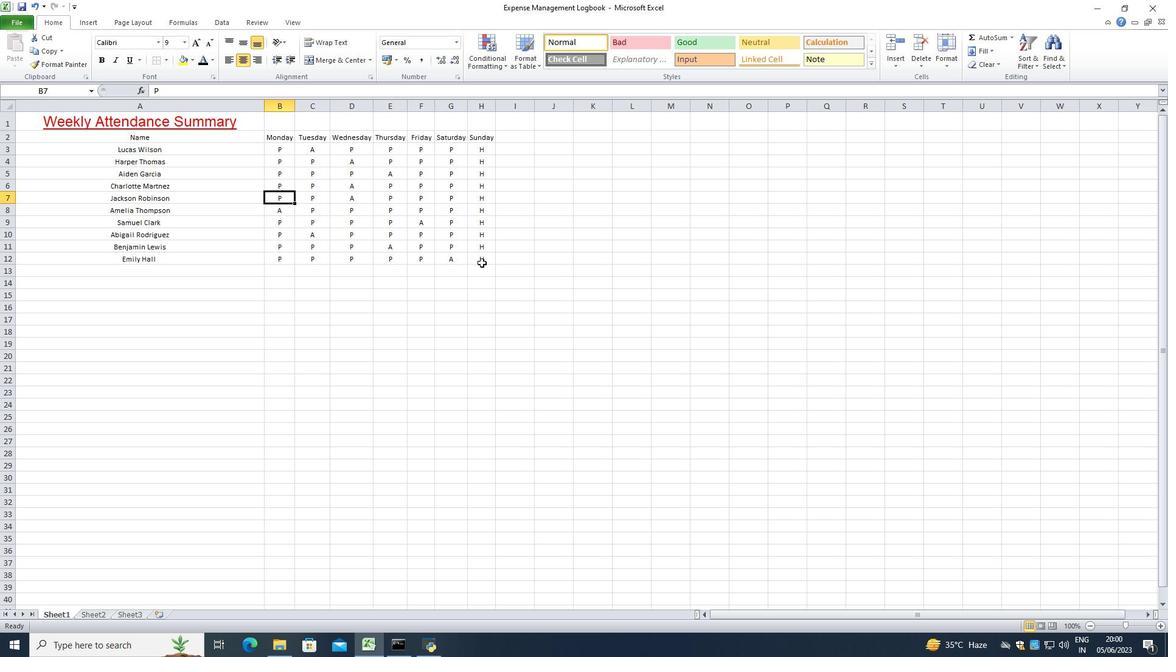 
Action: Mouse moved to (18, 23)
Screenshot: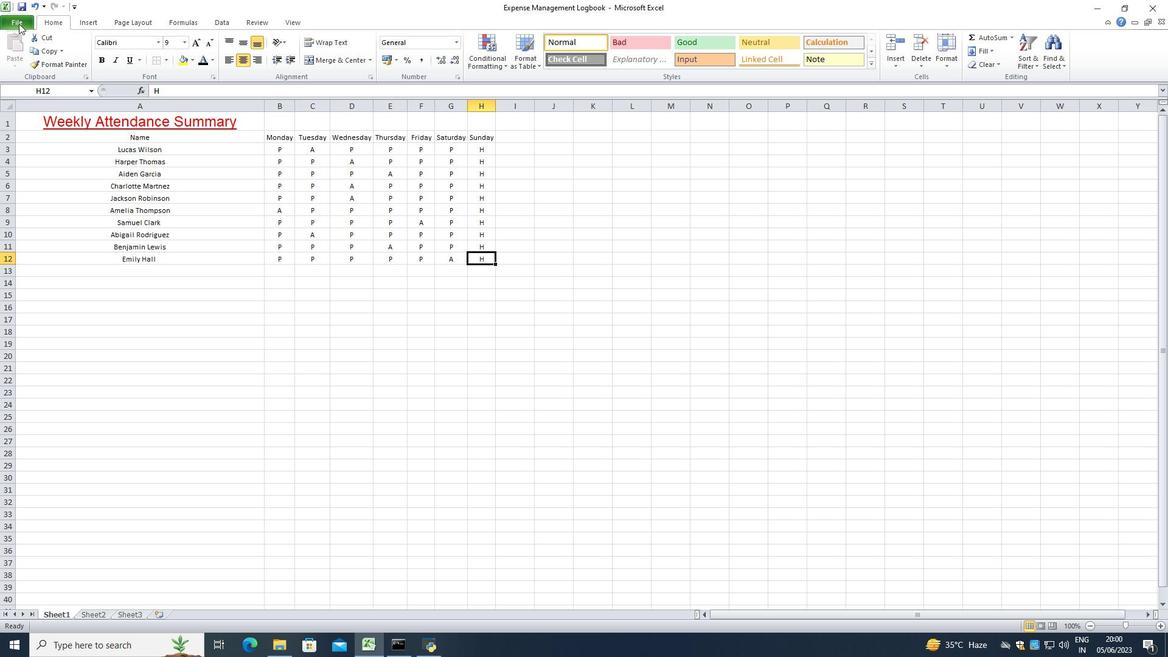 
Action: Mouse pressed left at (18, 23)
Screenshot: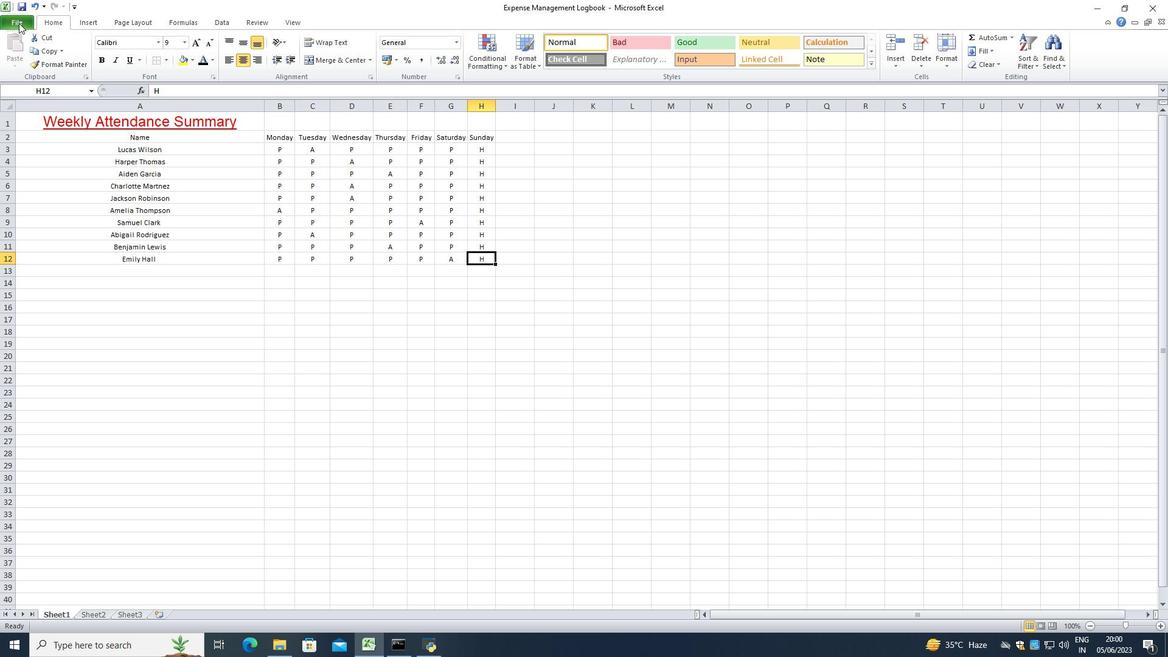 
Action: Mouse moved to (25, 55)
Screenshot: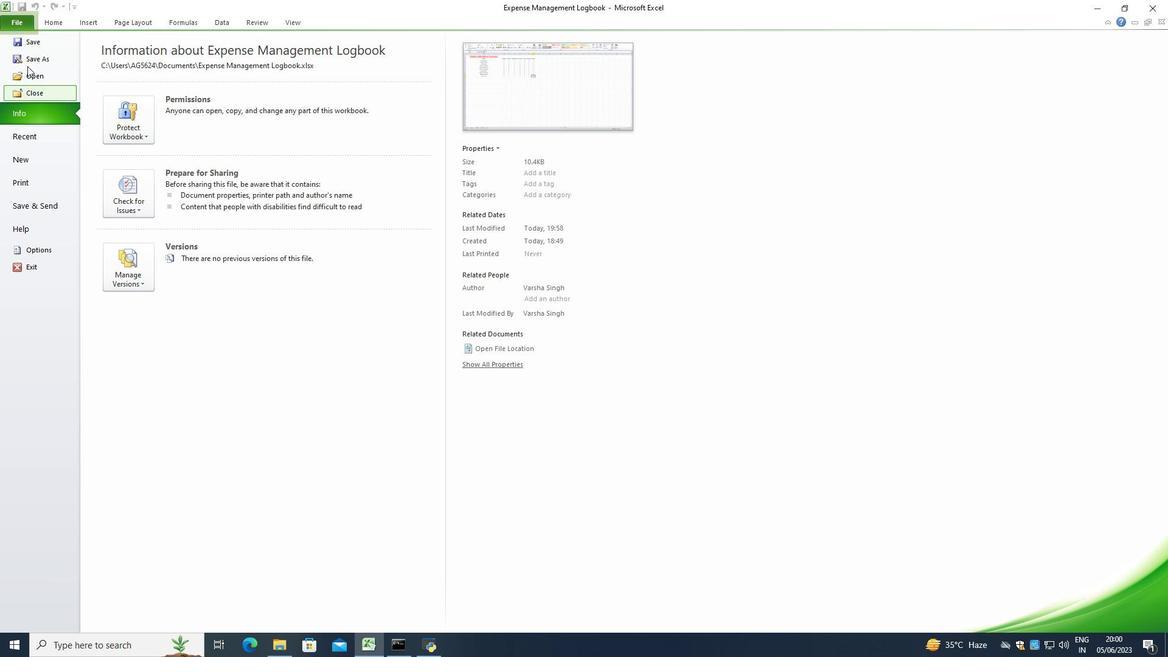 
Action: Mouse pressed left at (25, 55)
Screenshot: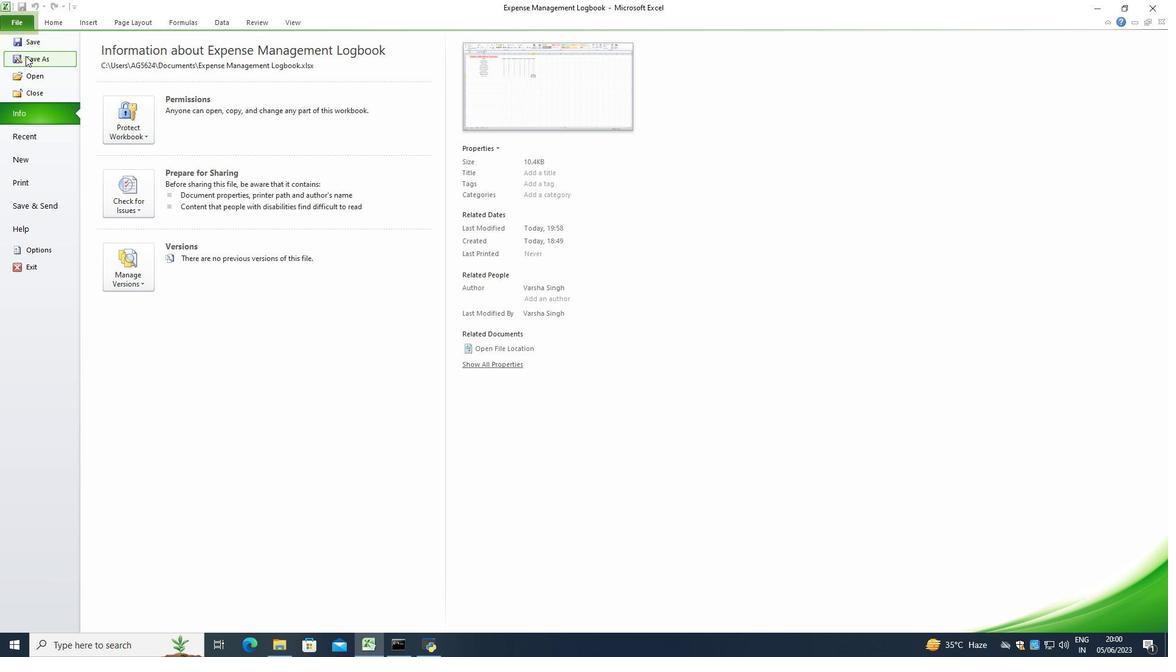 
Action: Mouse moved to (476, 326)
Screenshot: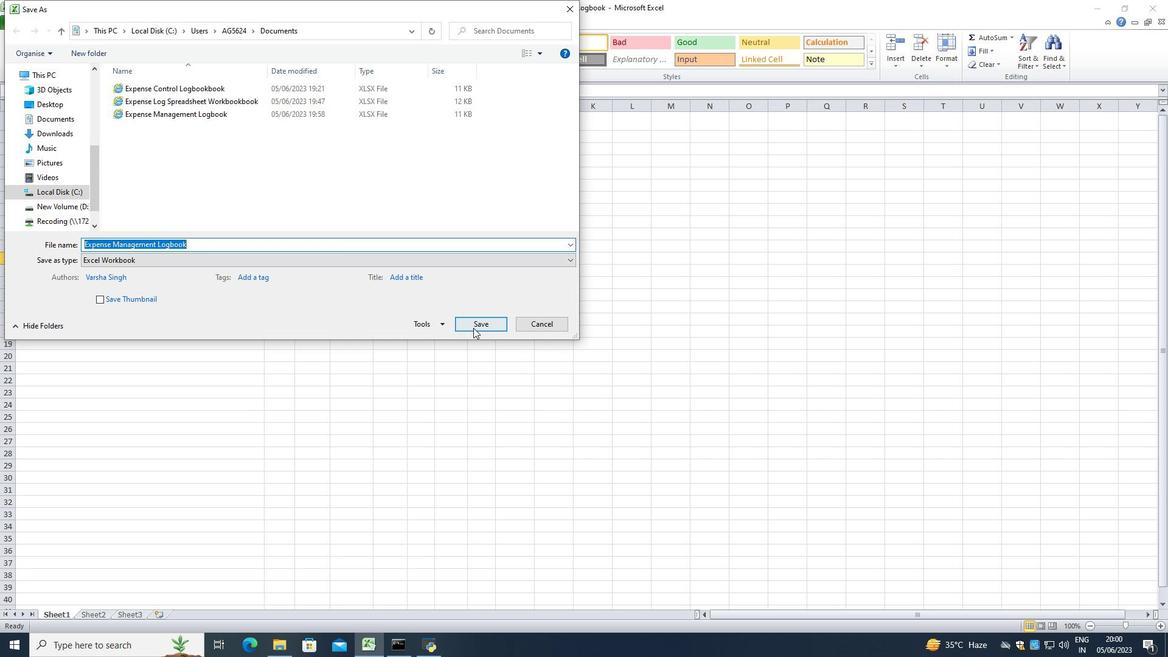 
Action: Mouse pressed left at (476, 326)
Screenshot: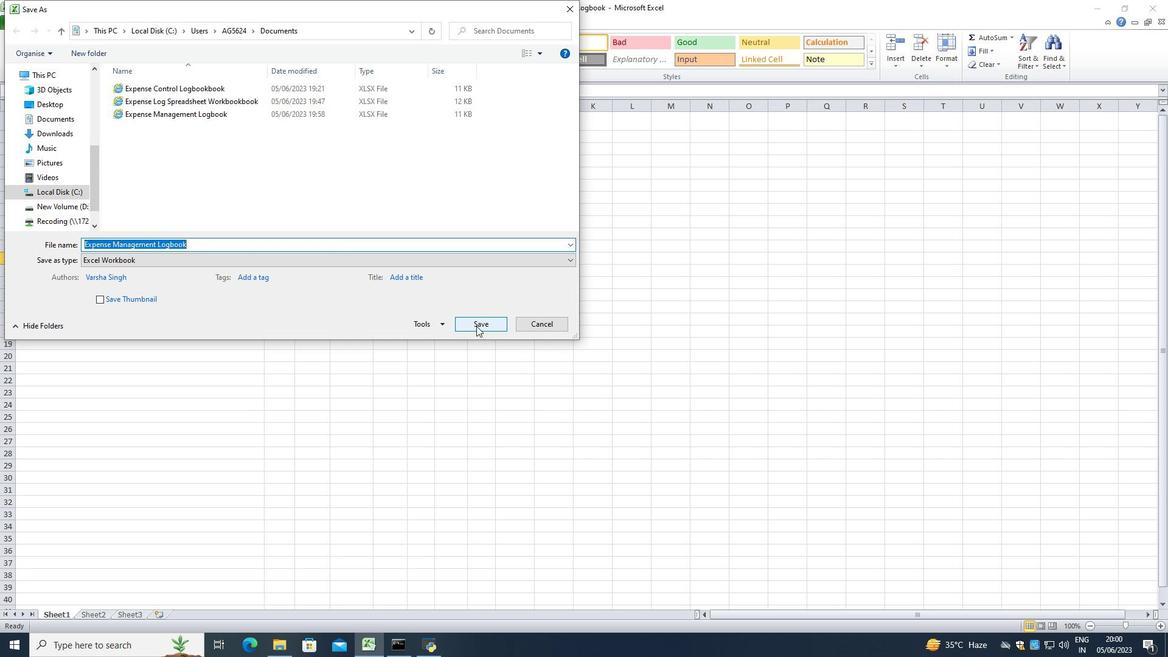 
Action: Mouse moved to (619, 326)
Screenshot: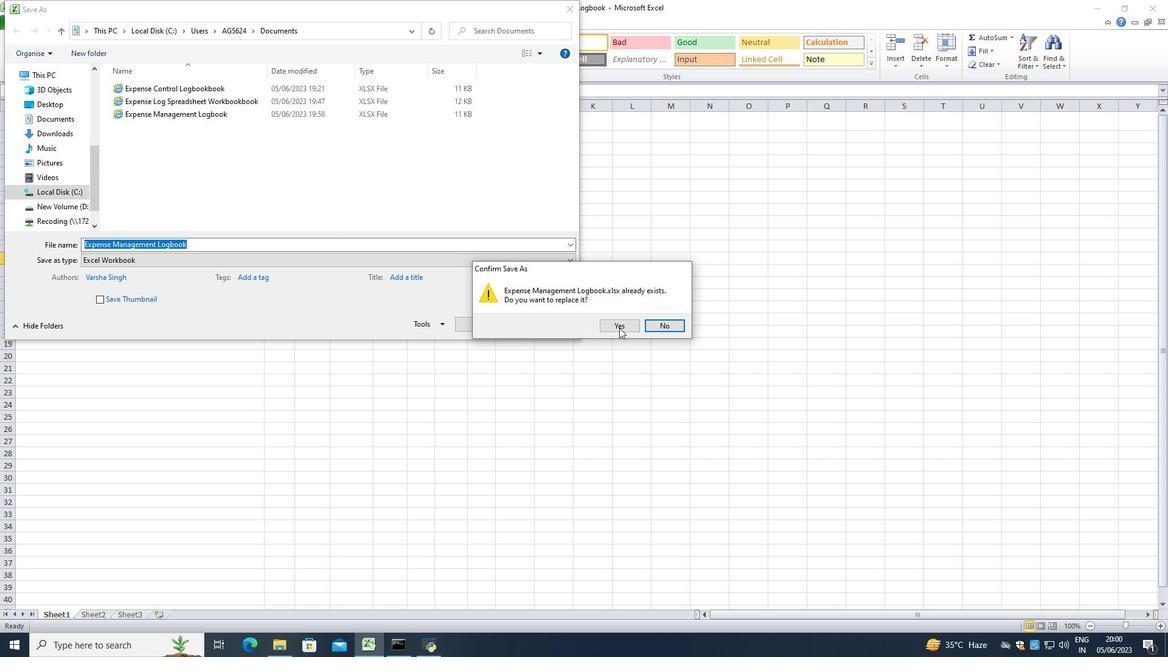 
Action: Mouse pressed left at (619, 326)
Screenshot: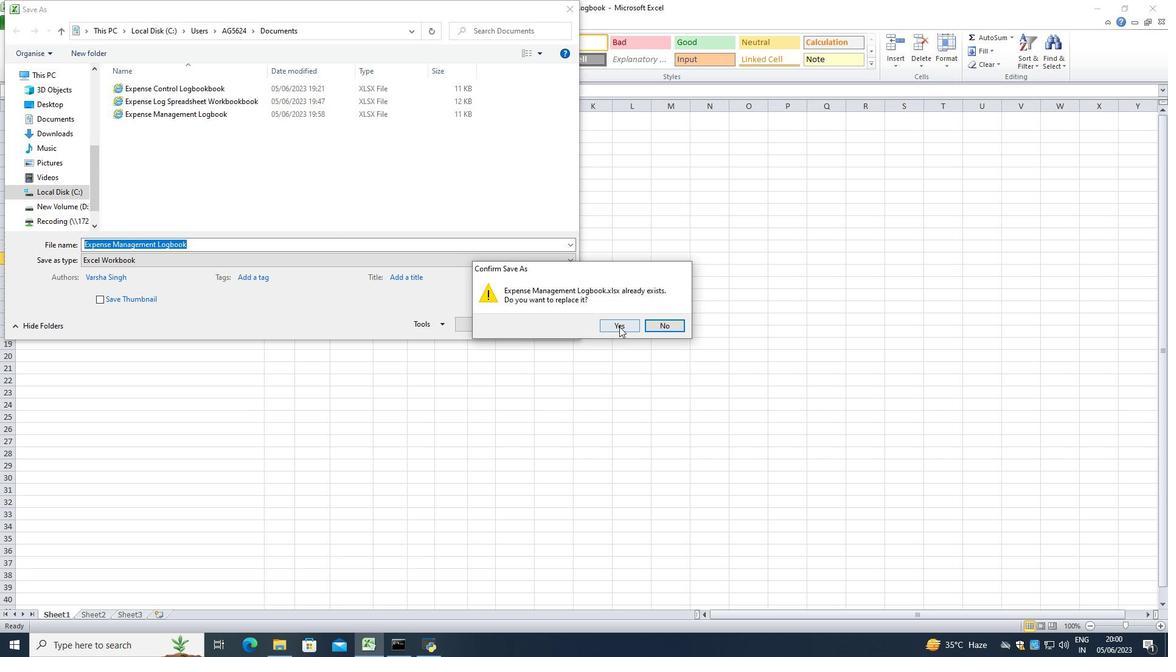 
Action: Mouse moved to (230, 276)
Screenshot: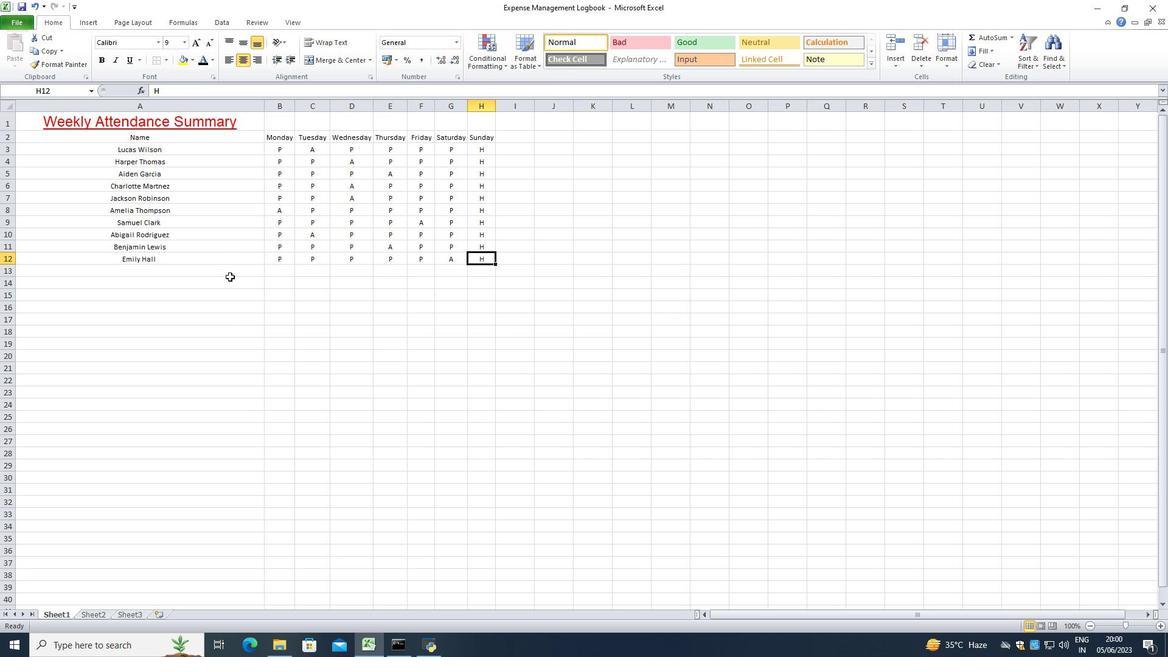 
